 Task: Add a signature Maggie Phillips containing With heartfelt thanks and warm wishes, Maggie Phillips to email address softage.3@softage.net and add a folder Memoranda
Action: Mouse moved to (161, 131)
Screenshot: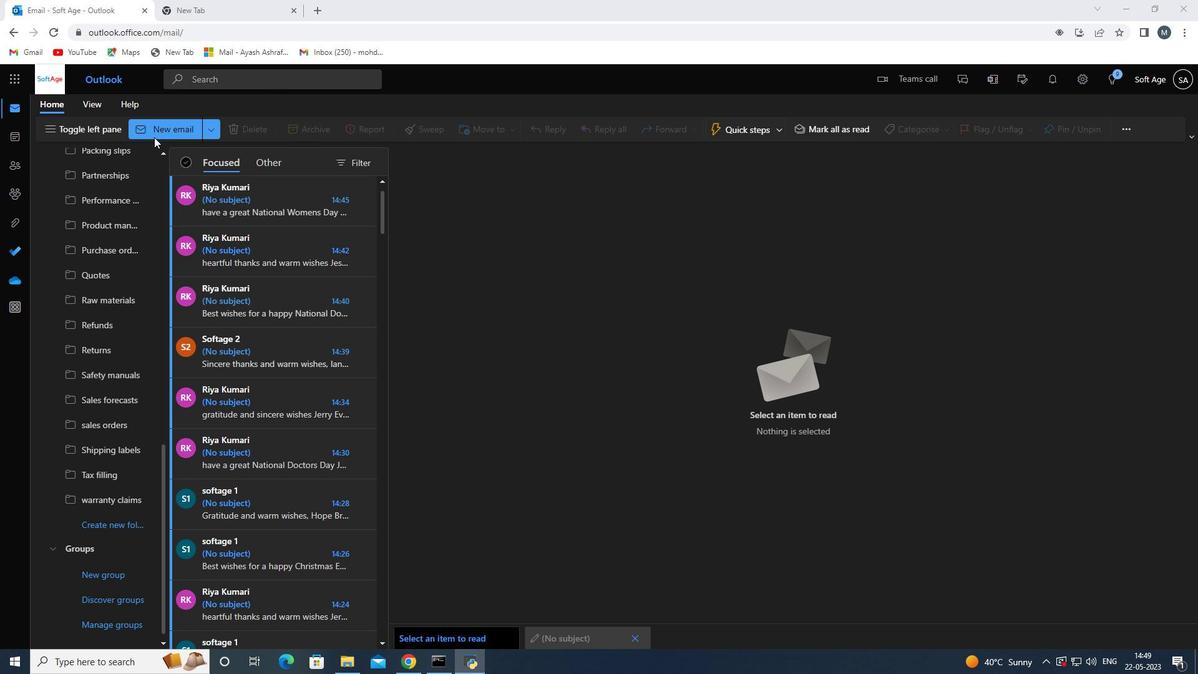 
Action: Mouse pressed left at (161, 131)
Screenshot: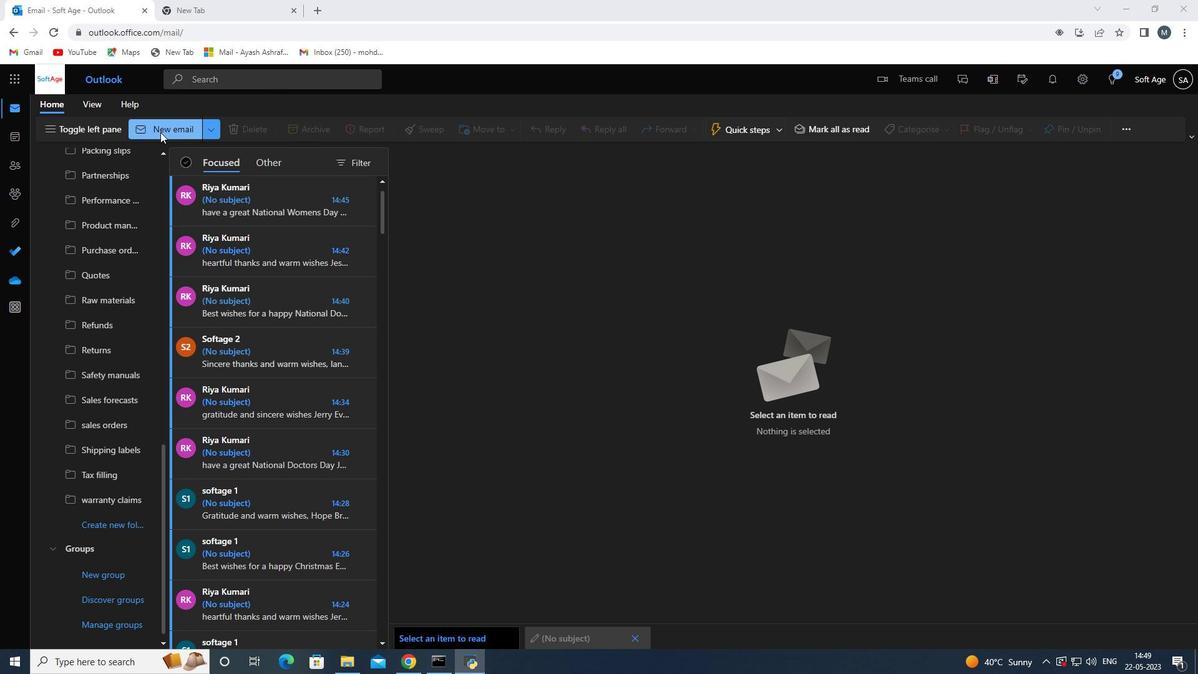 
Action: Mouse moved to (840, 135)
Screenshot: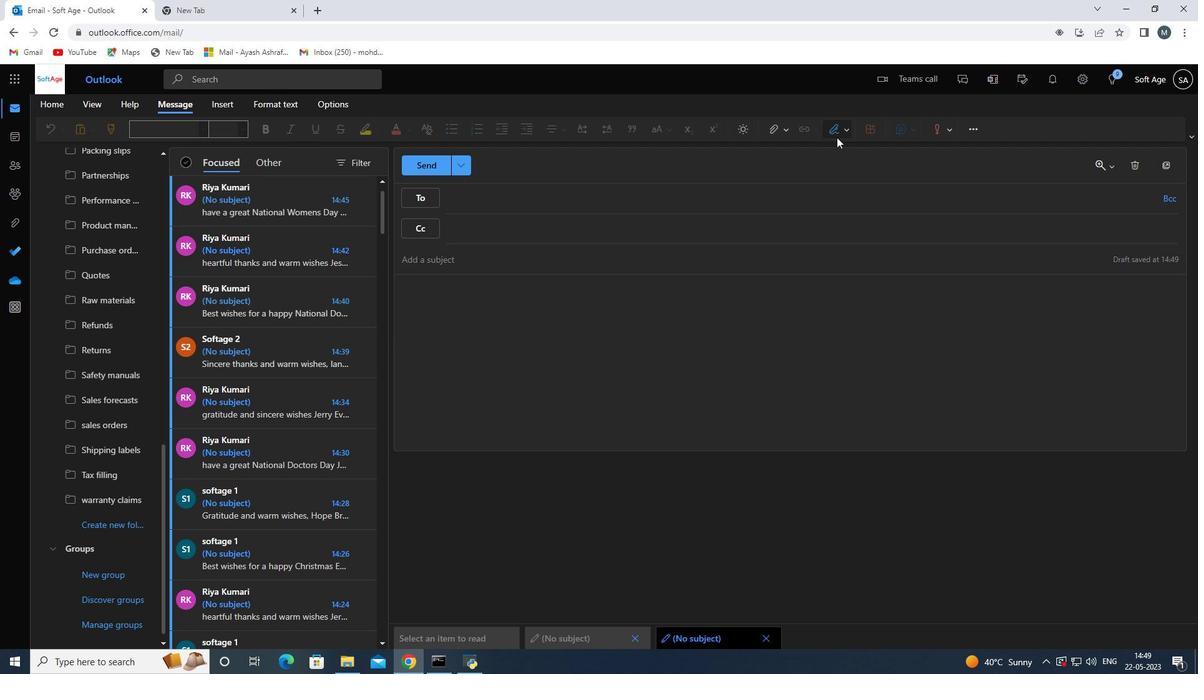 
Action: Mouse pressed left at (840, 135)
Screenshot: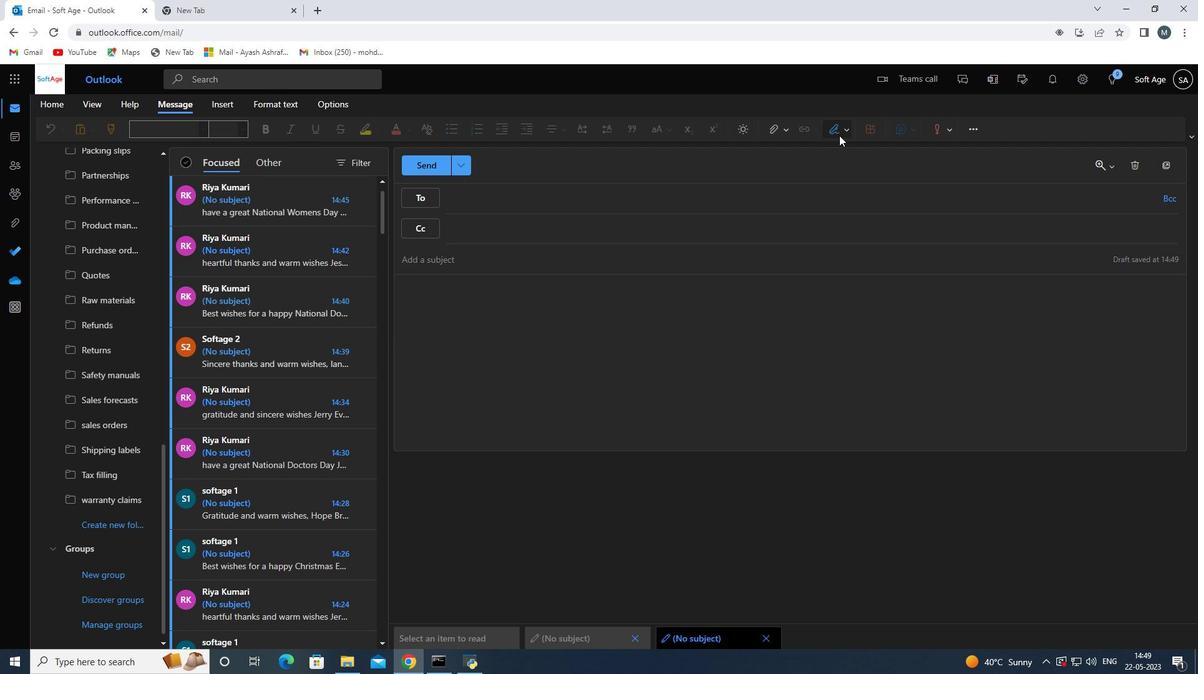 
Action: Mouse moved to (804, 181)
Screenshot: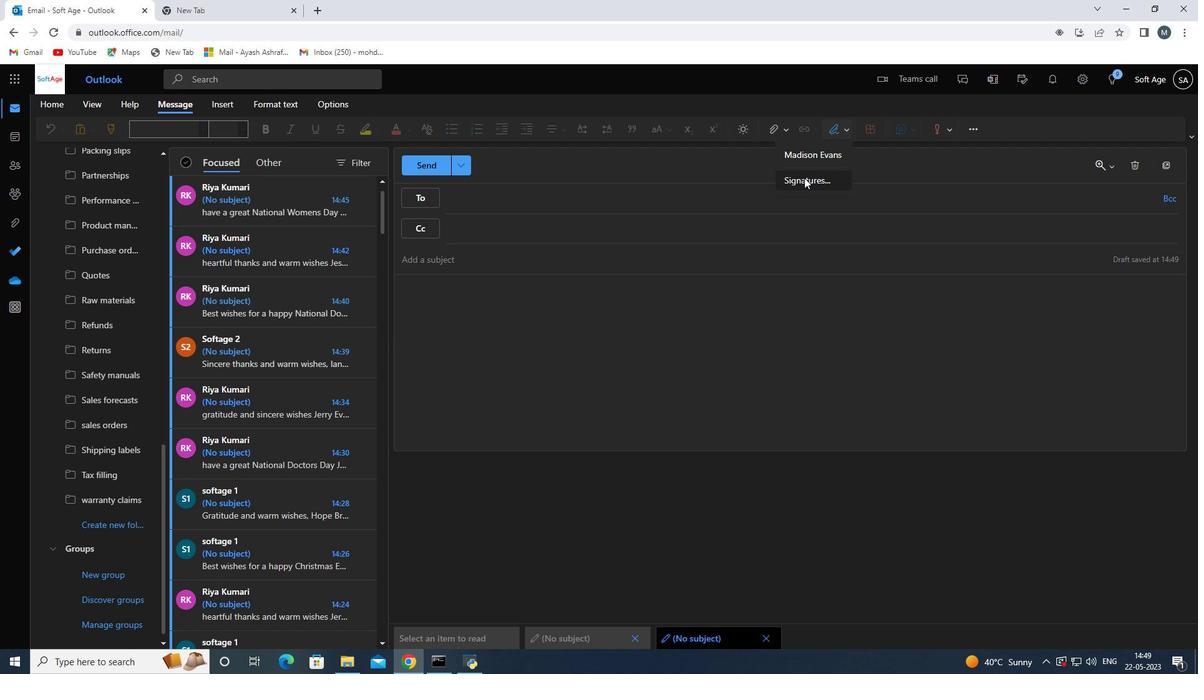 
Action: Mouse pressed left at (804, 181)
Screenshot: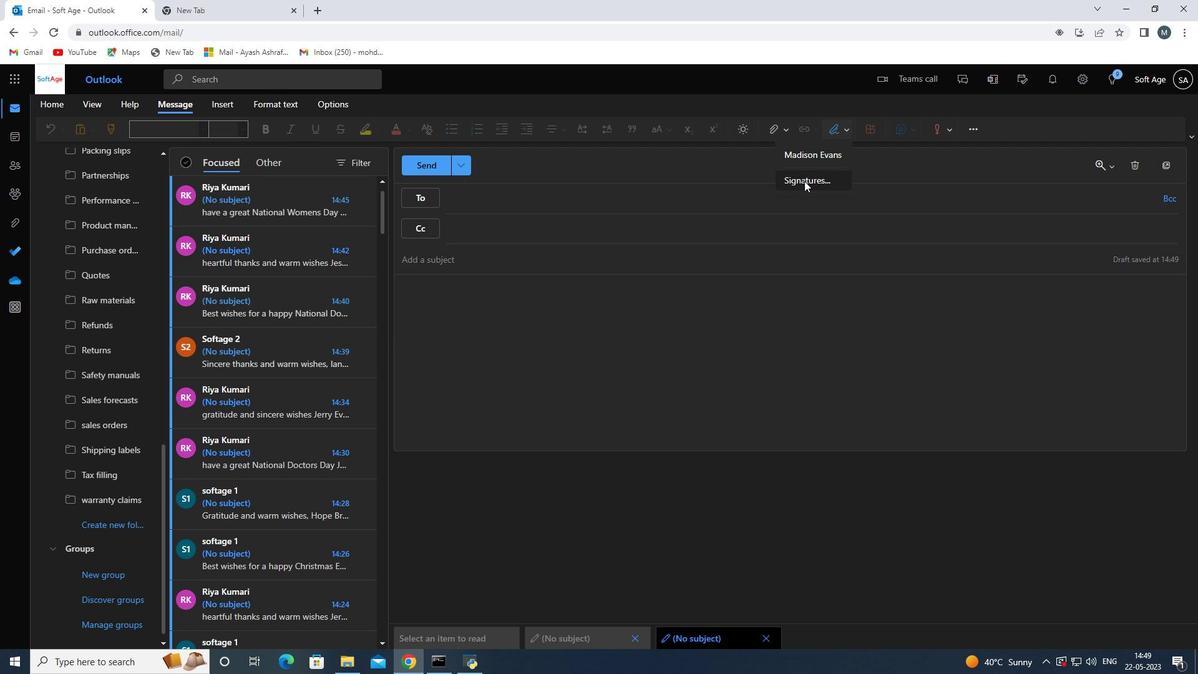 
Action: Mouse moved to (853, 229)
Screenshot: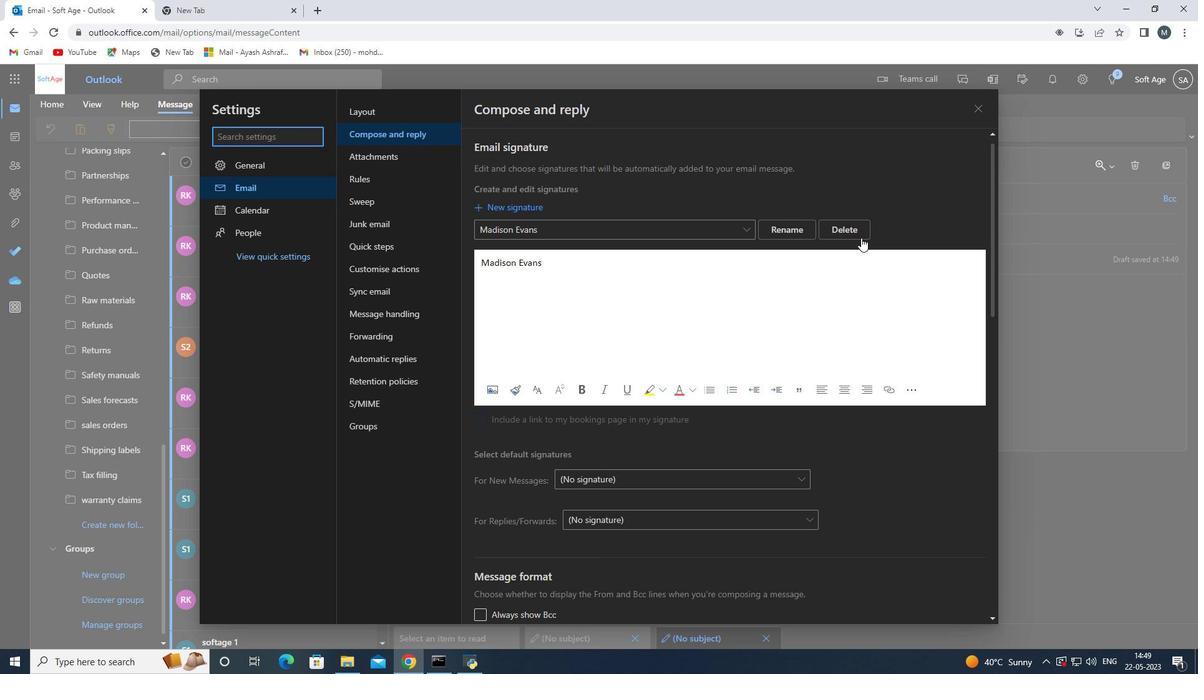 
Action: Mouse pressed left at (853, 229)
Screenshot: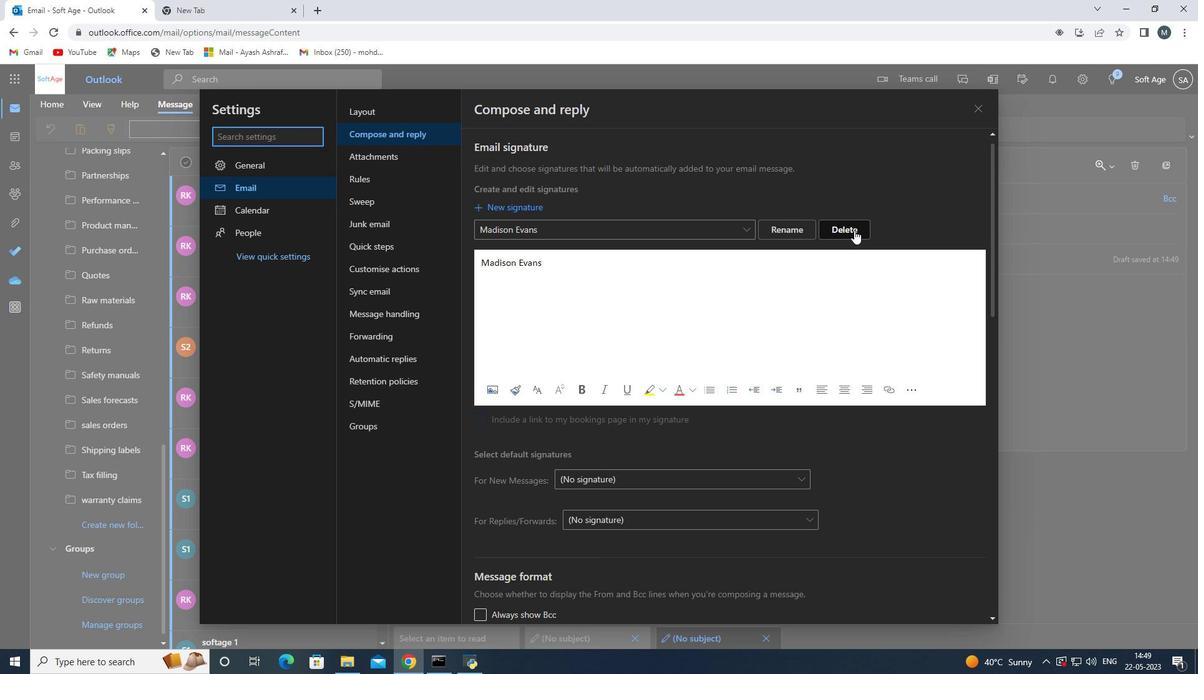 
Action: Mouse moved to (535, 234)
Screenshot: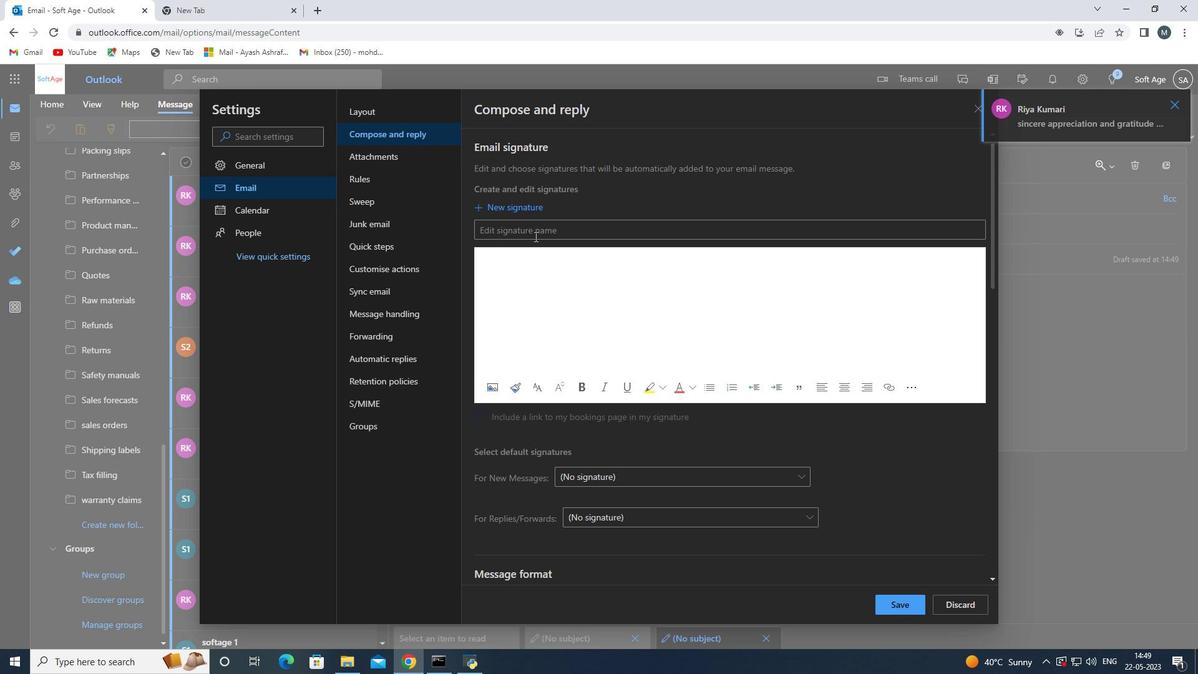
Action: Mouse pressed left at (535, 234)
Screenshot: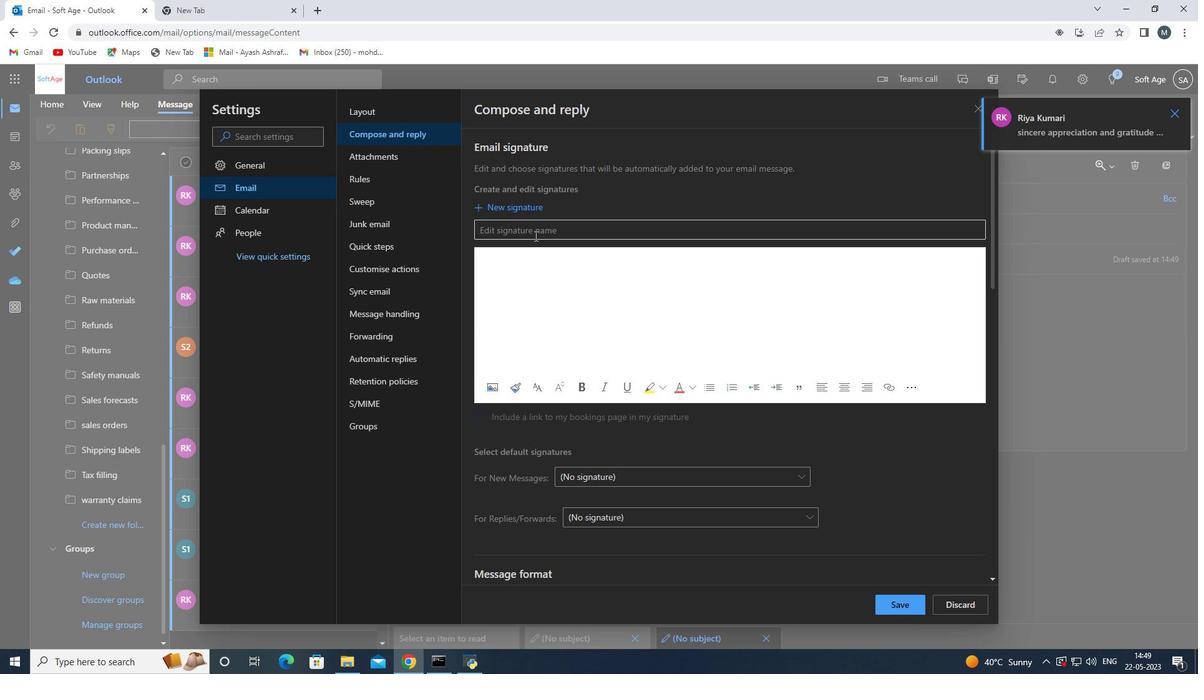 
Action: Key pressed <Key.shift><Key.shift><Key.shift><Key.caps_lock>M<Key.caps_lock>aggie<Key.space><Key.caps_lock>P<Key.caps_lock>hillips
Screenshot: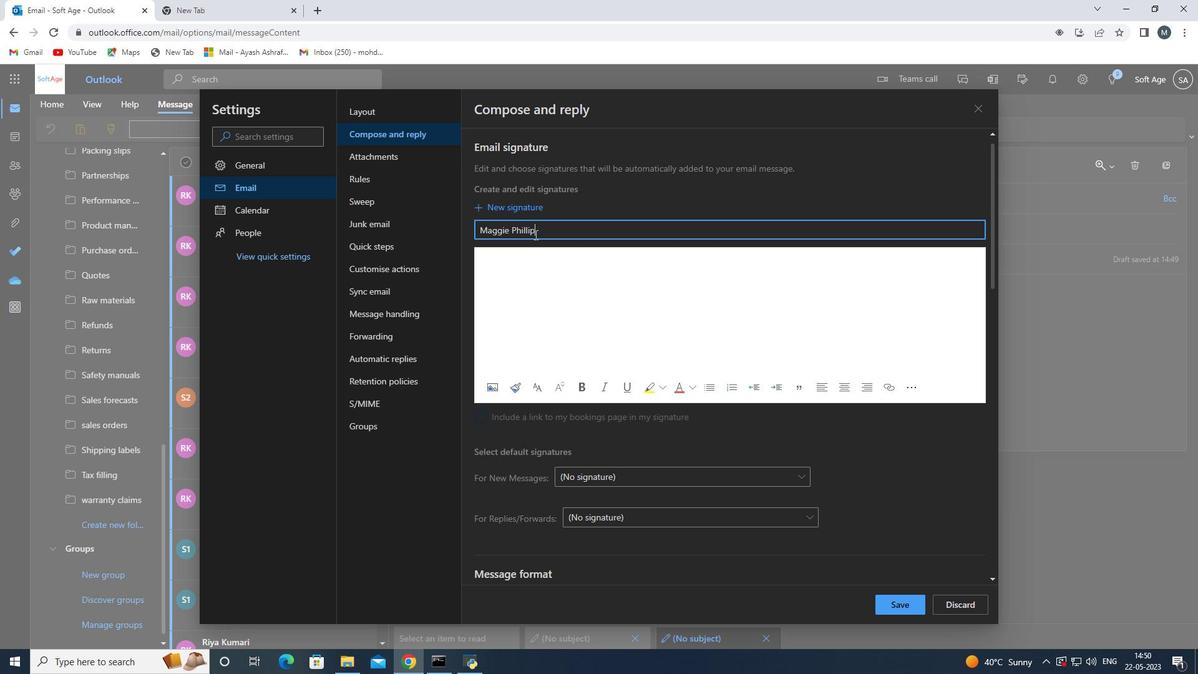 
Action: Mouse moved to (546, 263)
Screenshot: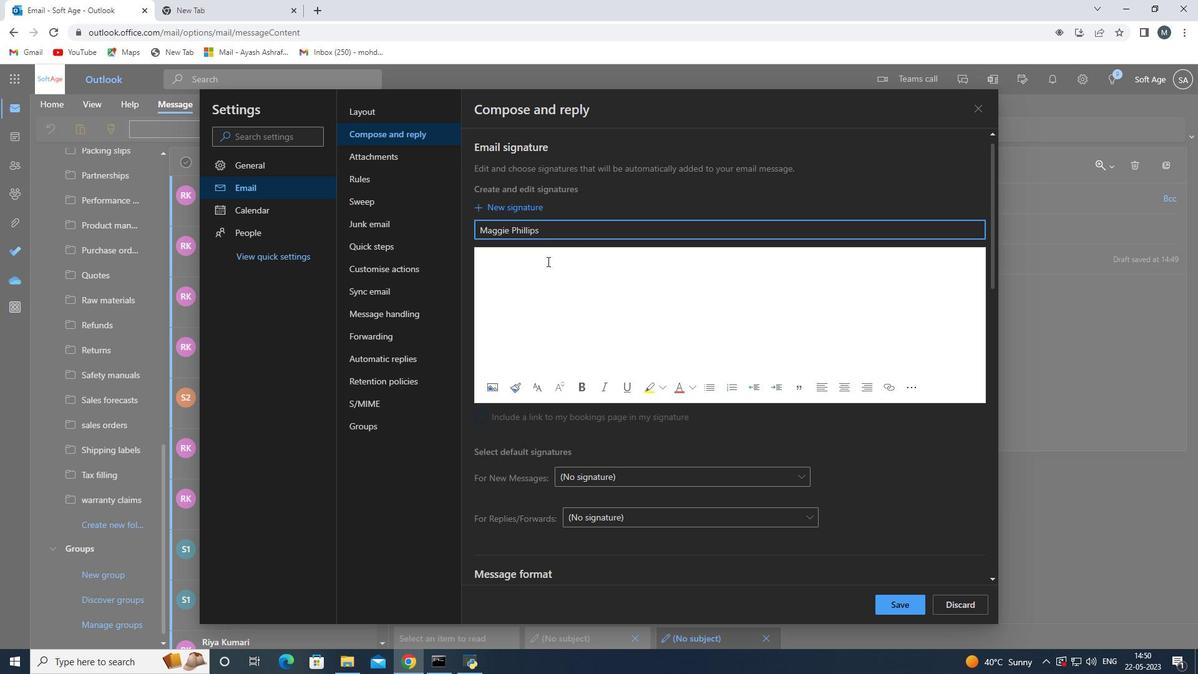 
Action: Key pressed <Key.enter>
Screenshot: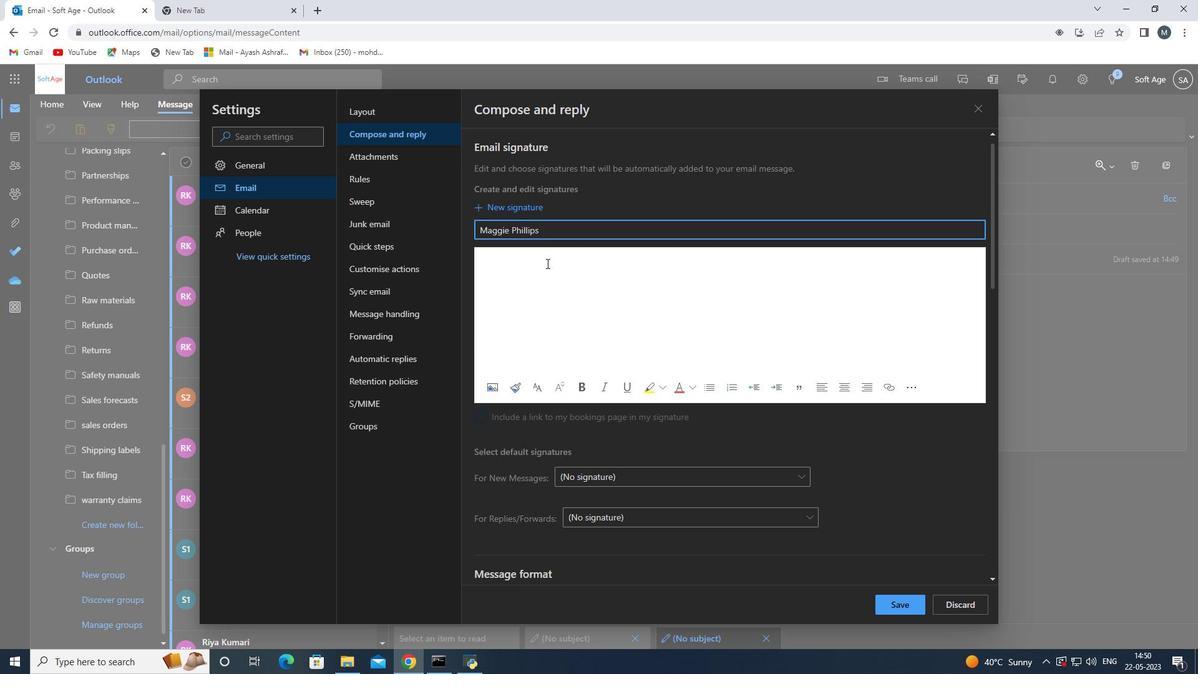 
Action: Mouse moved to (546, 262)
Screenshot: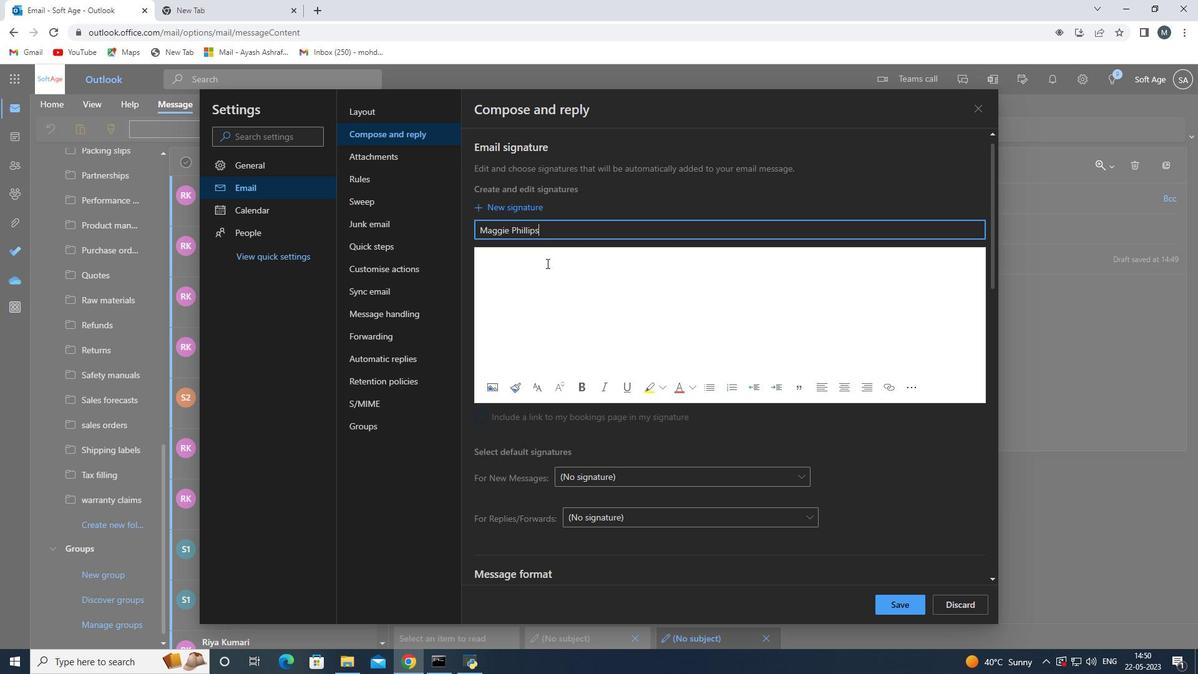 
Action: Mouse pressed left at (546, 262)
Screenshot: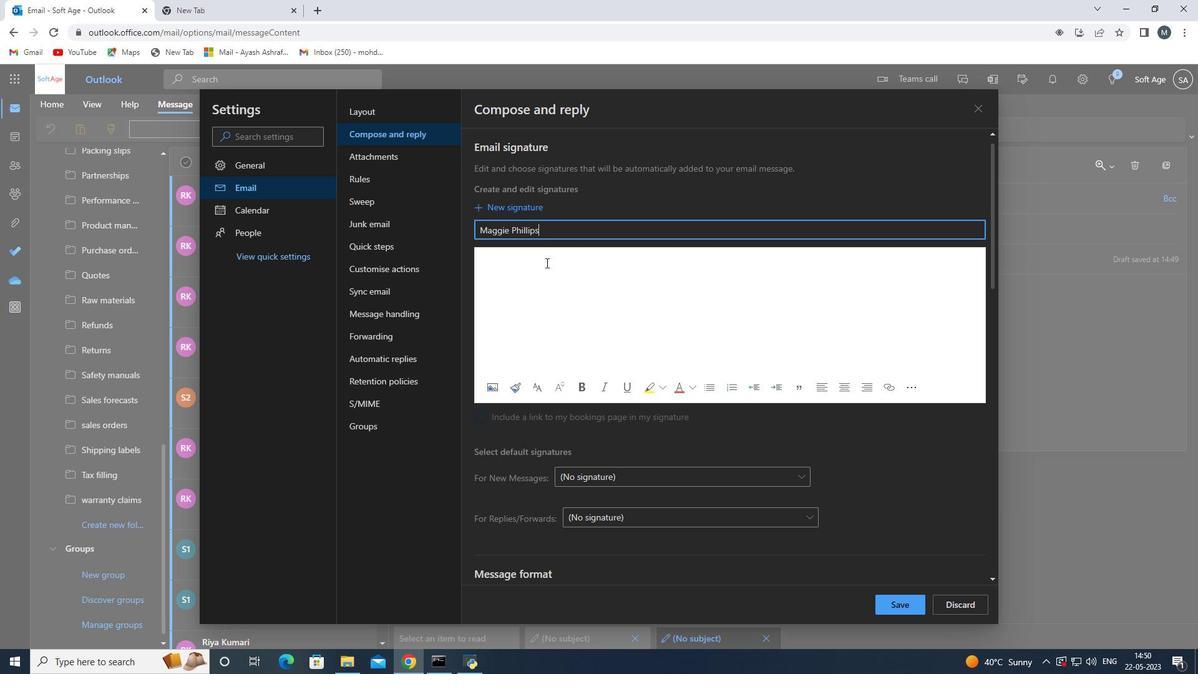 
Action: Key pressed <Key.caps_lock>MAGGIE<Key.backspace><Key.backspace><Key.backspace><Key.backspace><Key.backspace><Key.caps_lock>aggie<Key.space><Key.shift>p<Key.backspace>
Screenshot: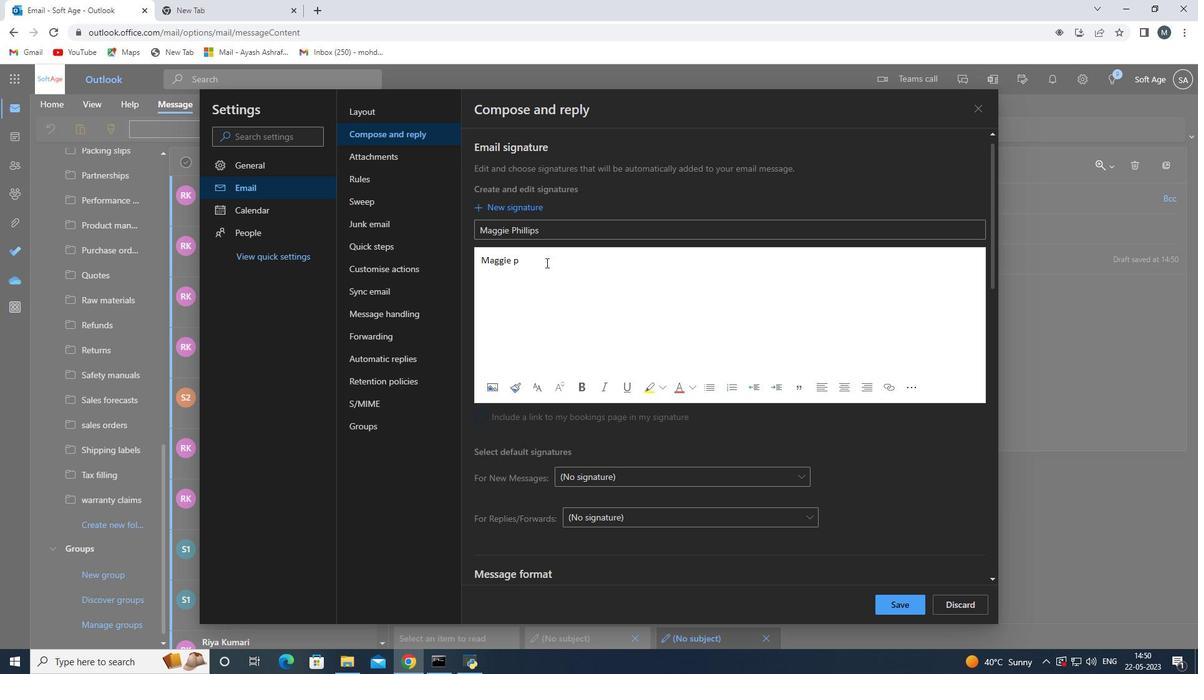 
Action: Mouse moved to (545, 260)
Screenshot: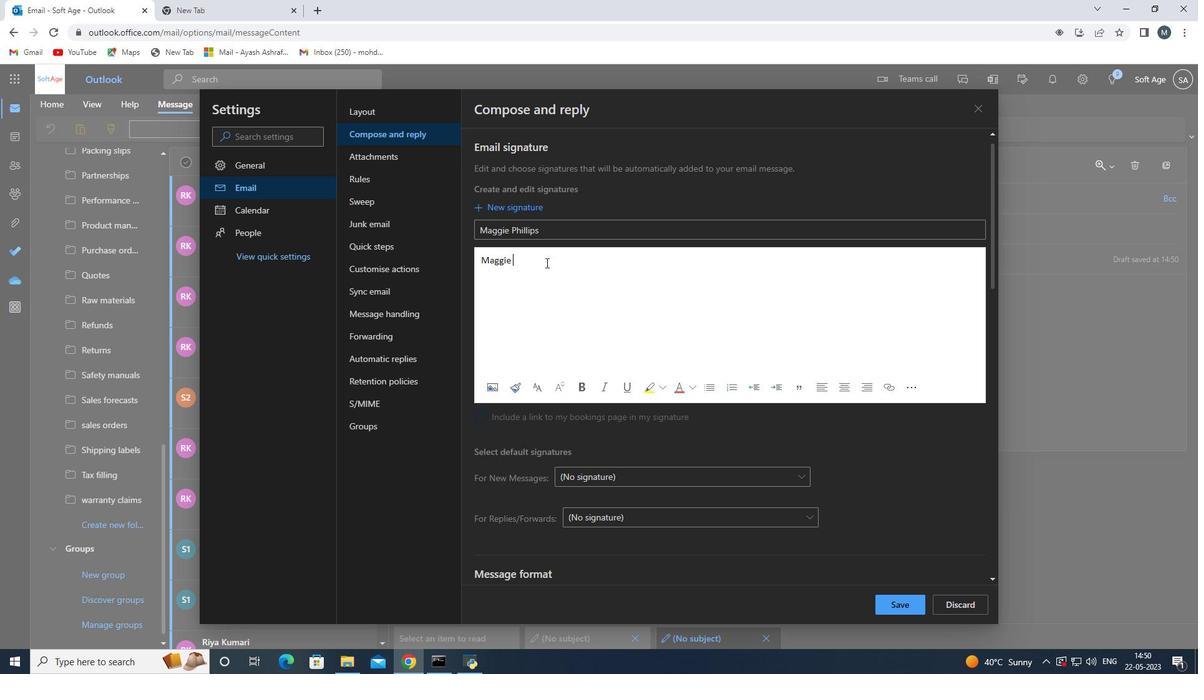 
Action: Key pressed <Key.caps_lock>P<Key.caps_lock>hillips
Screenshot: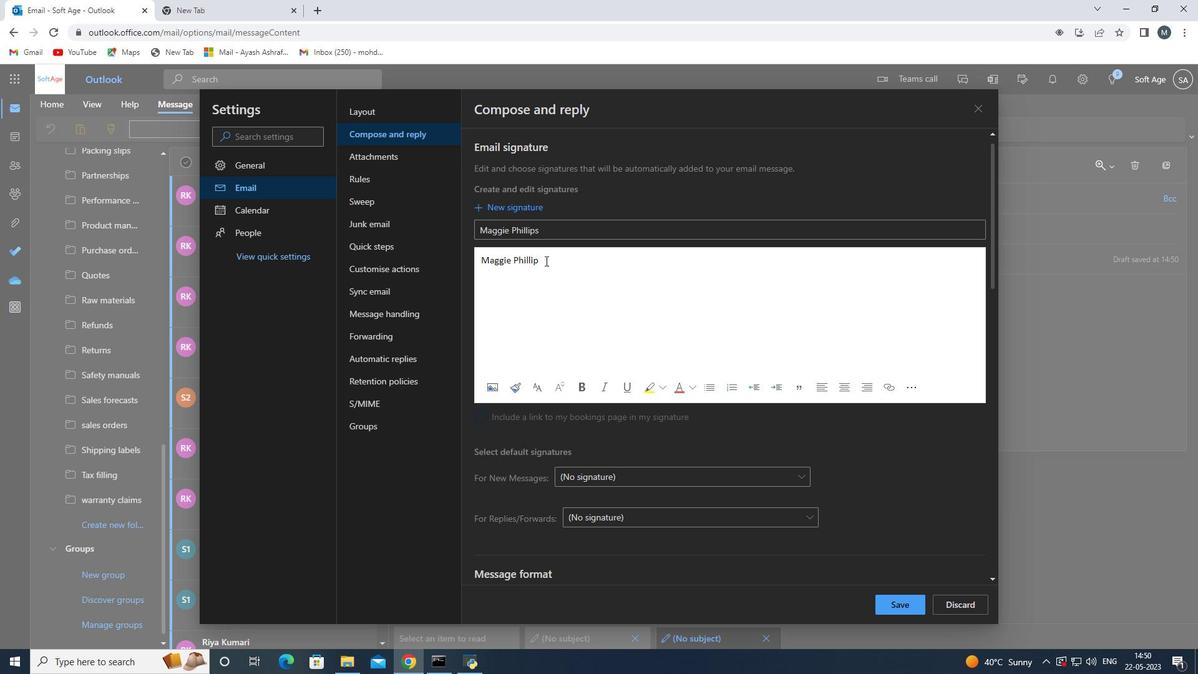 
Action: Mouse moved to (885, 600)
Screenshot: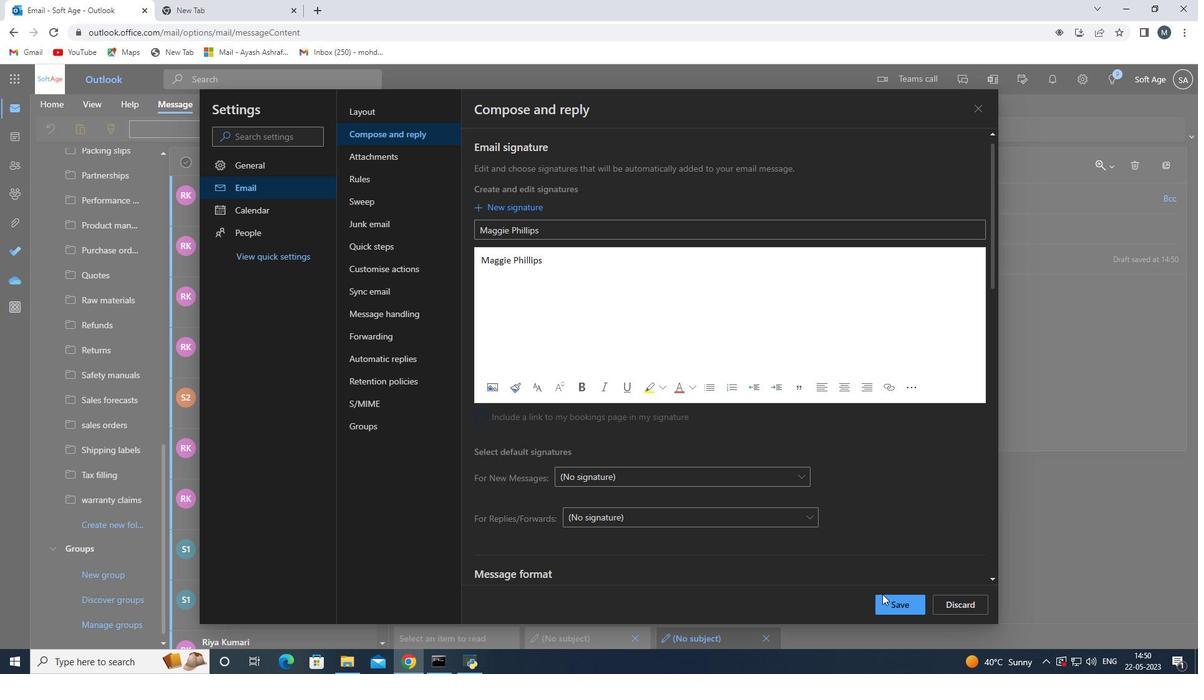 
Action: Mouse pressed left at (885, 600)
Screenshot: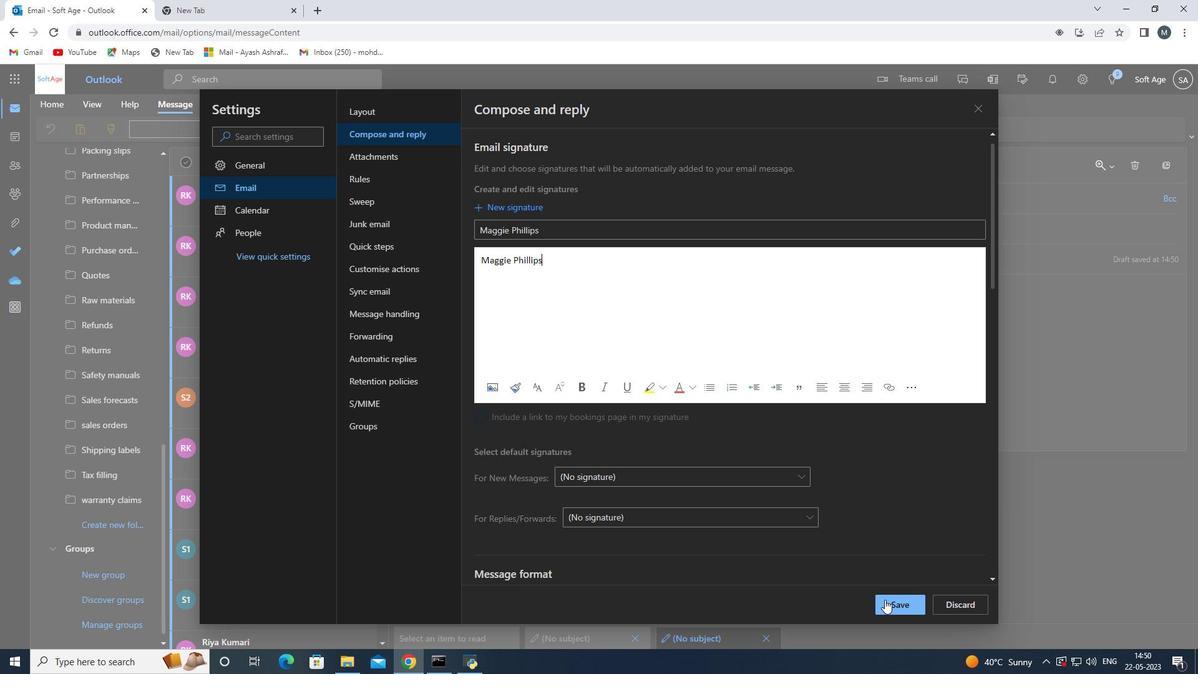 
Action: Mouse moved to (974, 114)
Screenshot: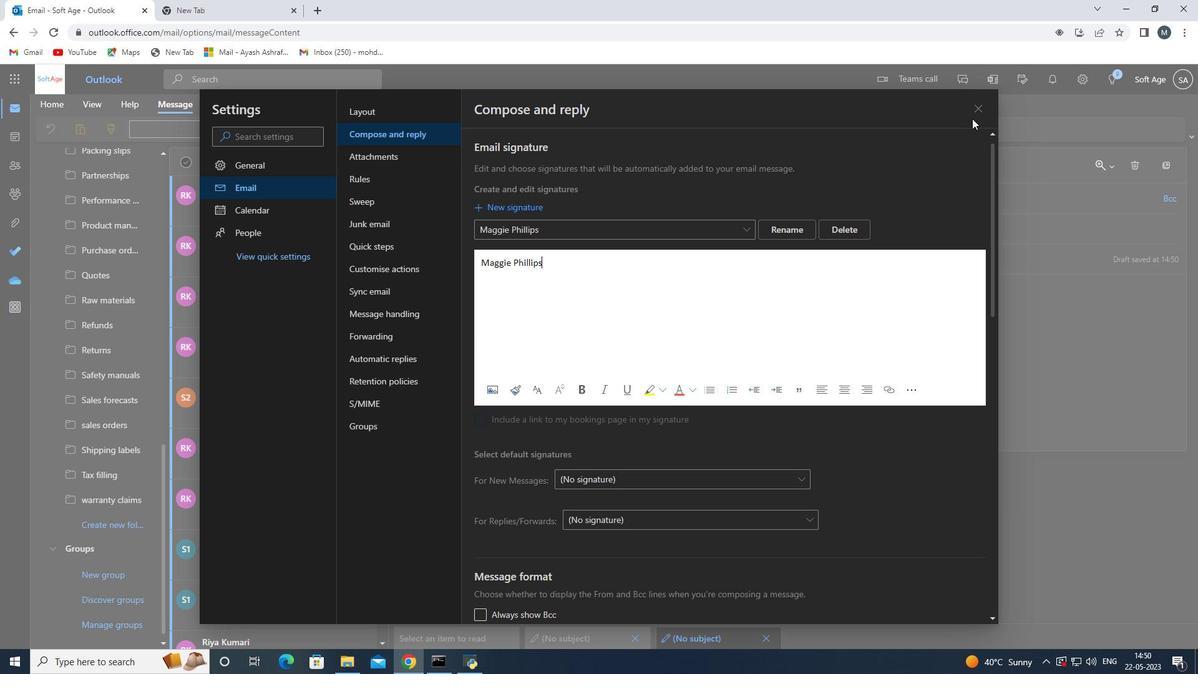
Action: Mouse pressed left at (974, 114)
Screenshot: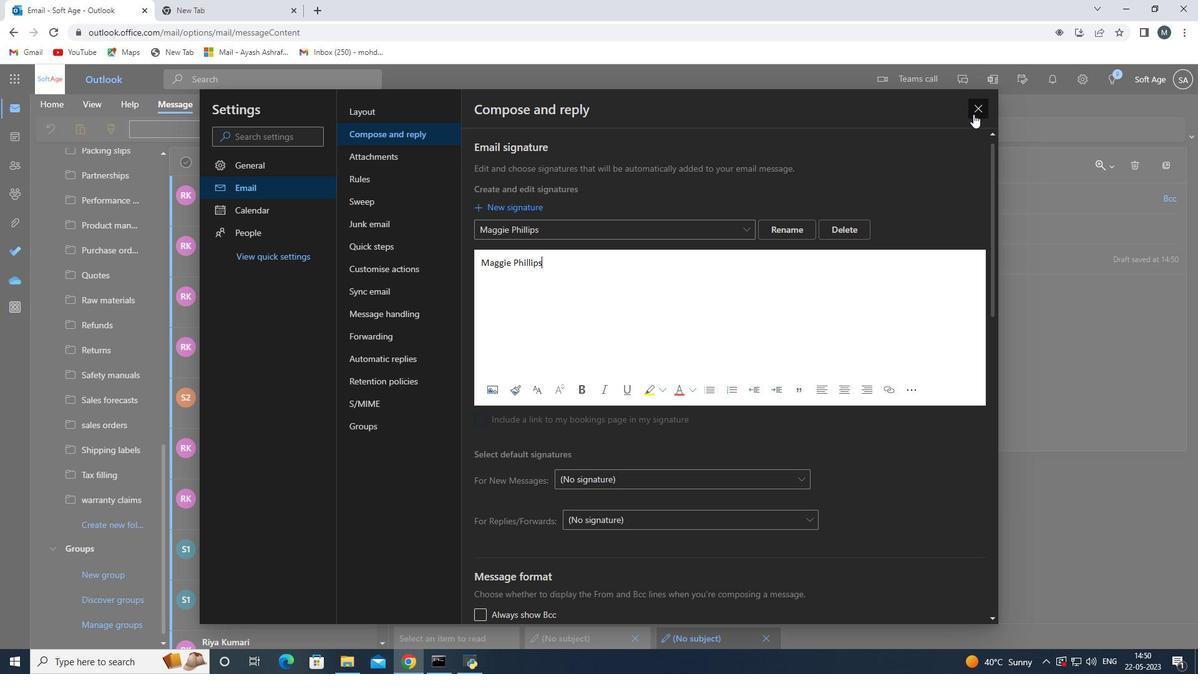 
Action: Mouse moved to (481, 287)
Screenshot: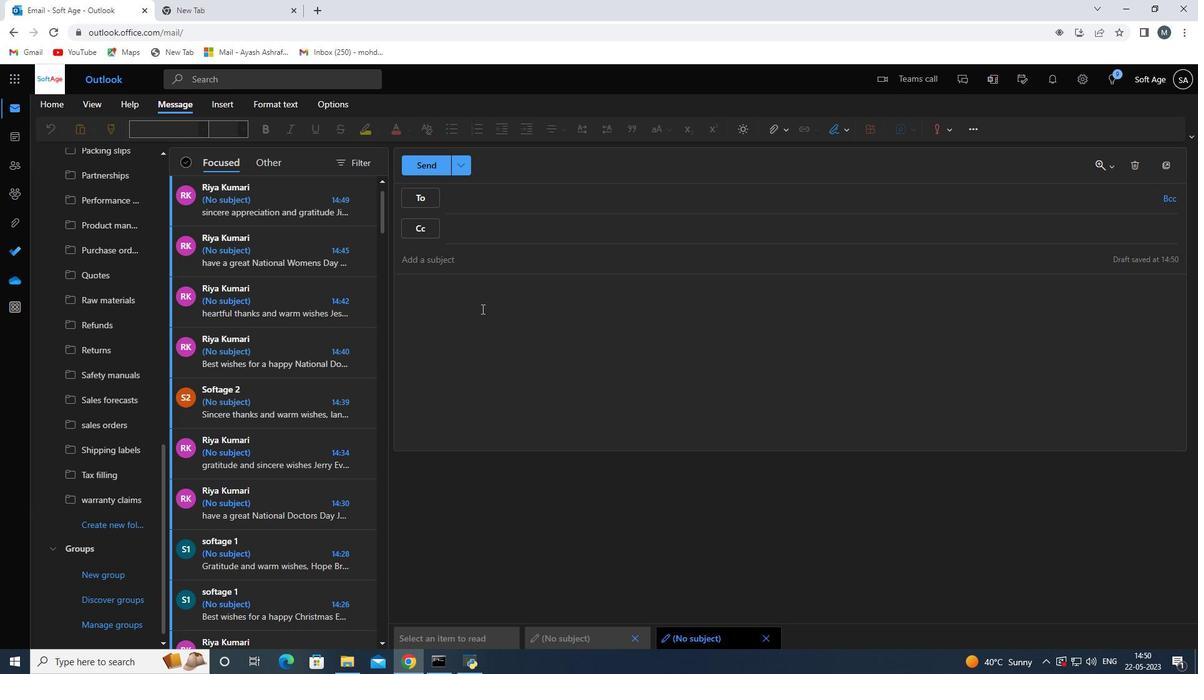 
Action: Mouse pressed left at (481, 287)
Screenshot: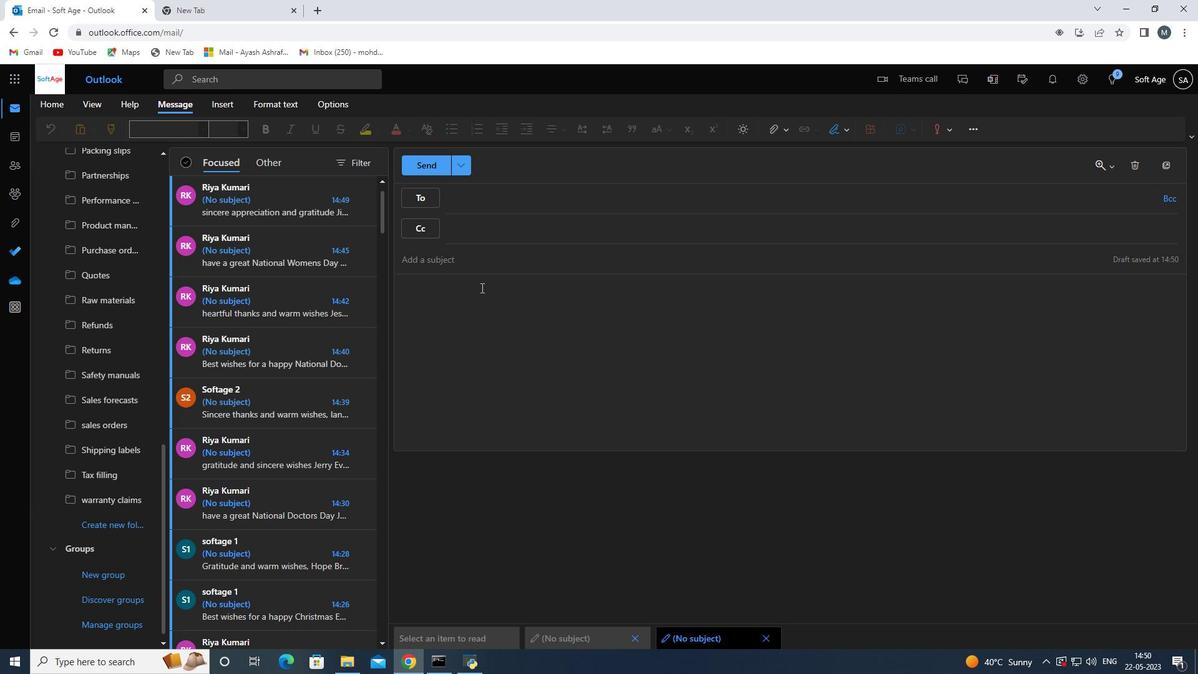 
Action: Mouse moved to (841, 137)
Screenshot: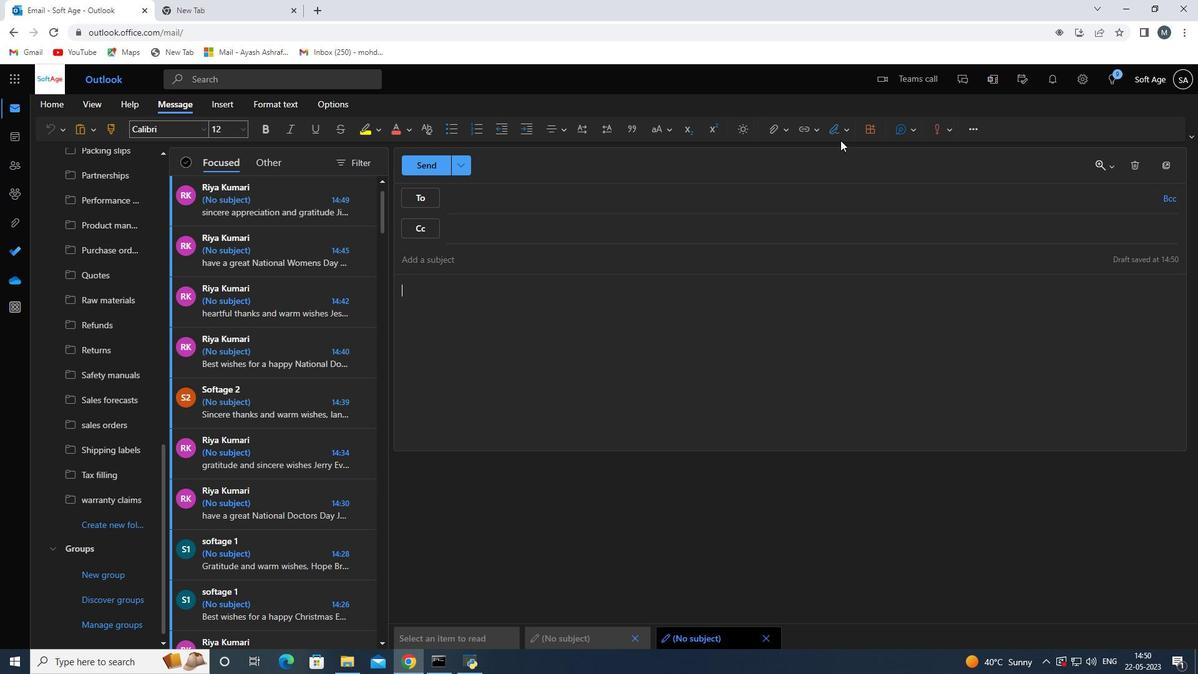 
Action: Mouse pressed left at (841, 137)
Screenshot: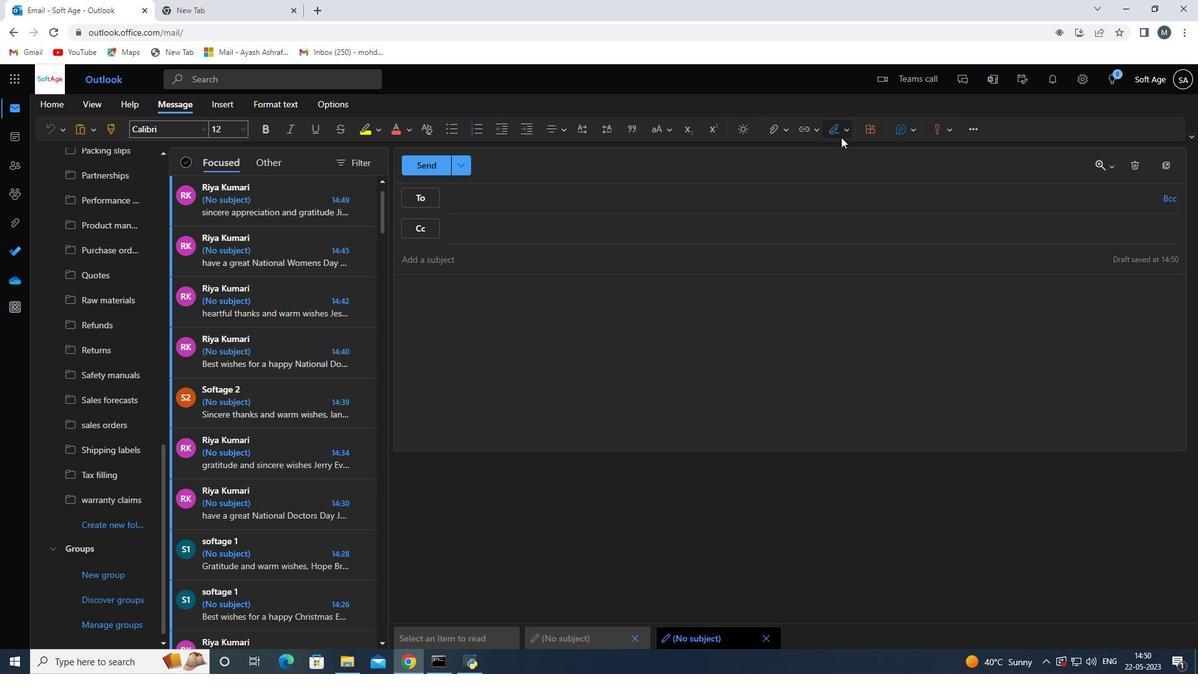
Action: Mouse moved to (815, 157)
Screenshot: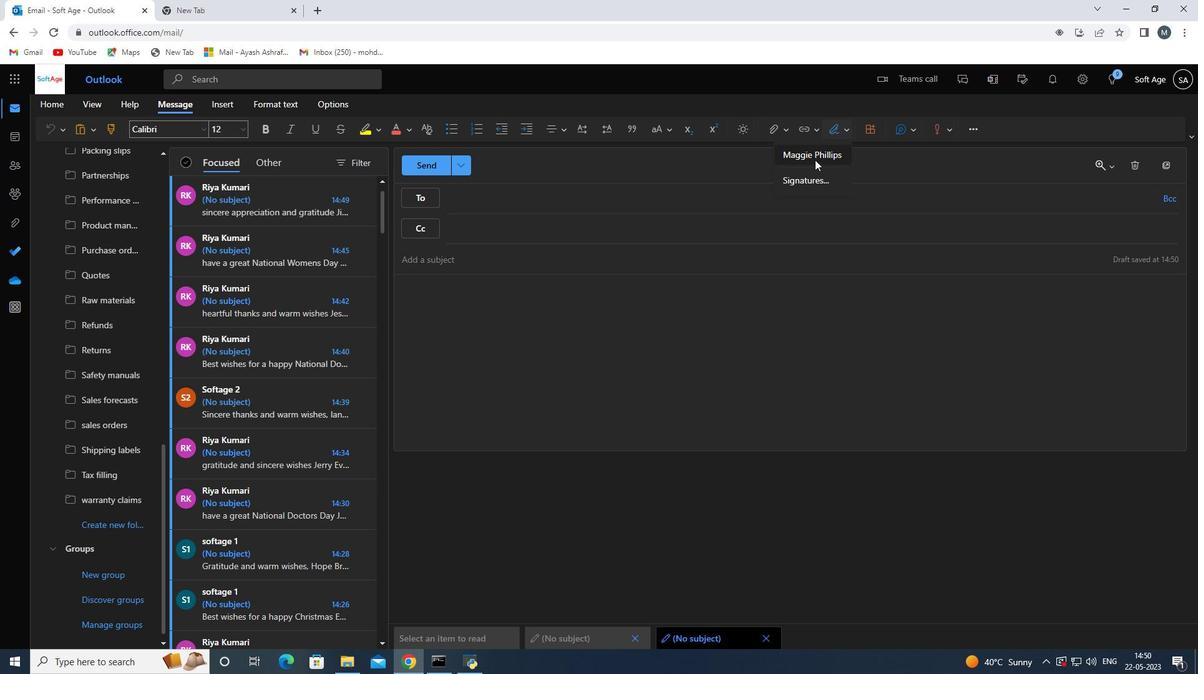 
Action: Mouse pressed left at (815, 157)
Screenshot: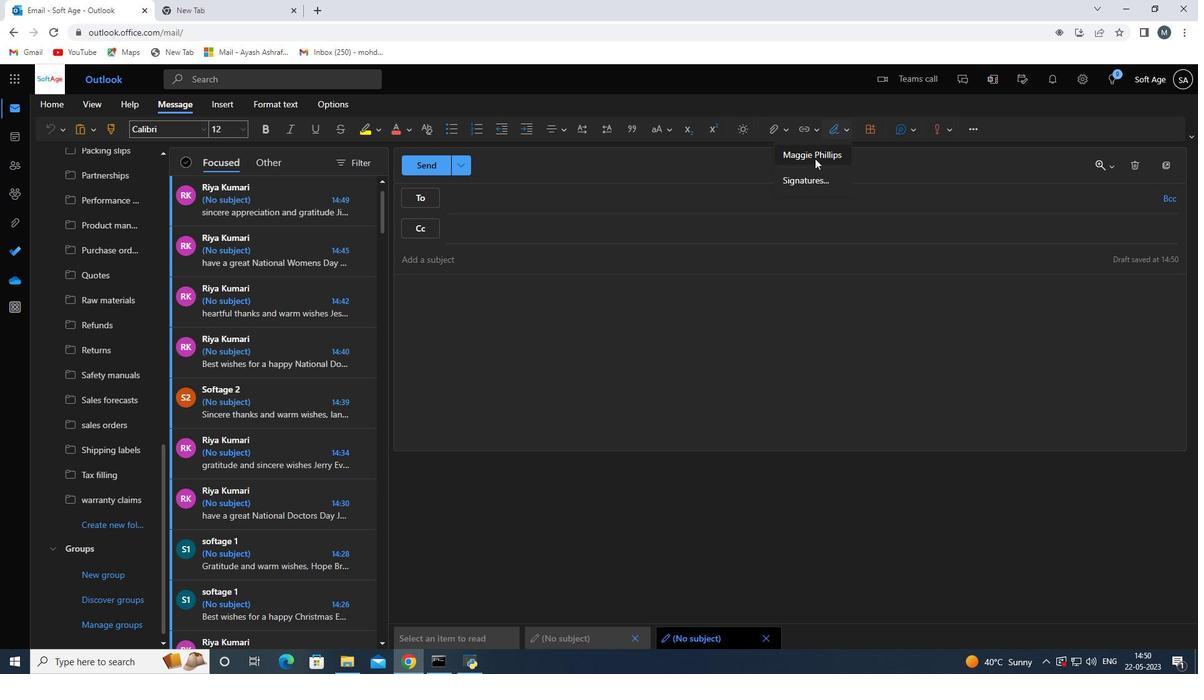 
Action: Mouse moved to (502, 280)
Screenshot: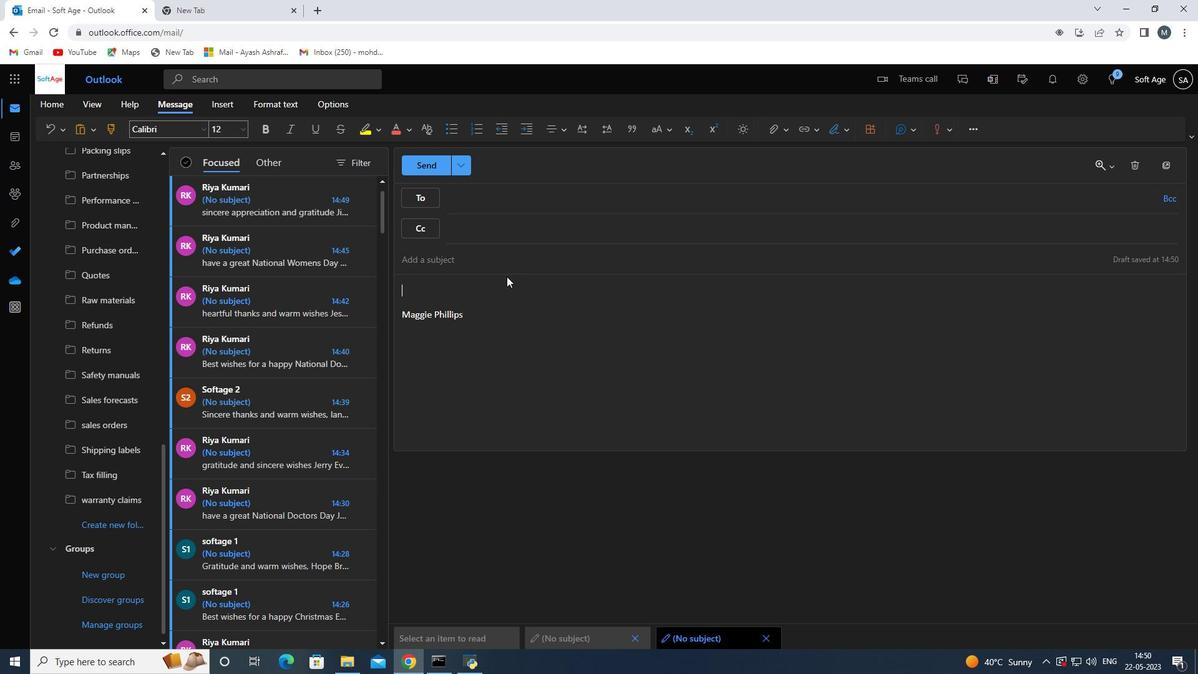 
Action: Key pressed <Key.shift><Key.shift><Key.shift><Key.shift><Key.shift><Key.shift><Key.shift><Key.shift><Key.shift><Key.shift><Key.shift>Hw<Key.backspace>eartfelt<Key.space>thanks<Key.space>and<Key.space>warm<Key.space>wishes
Screenshot: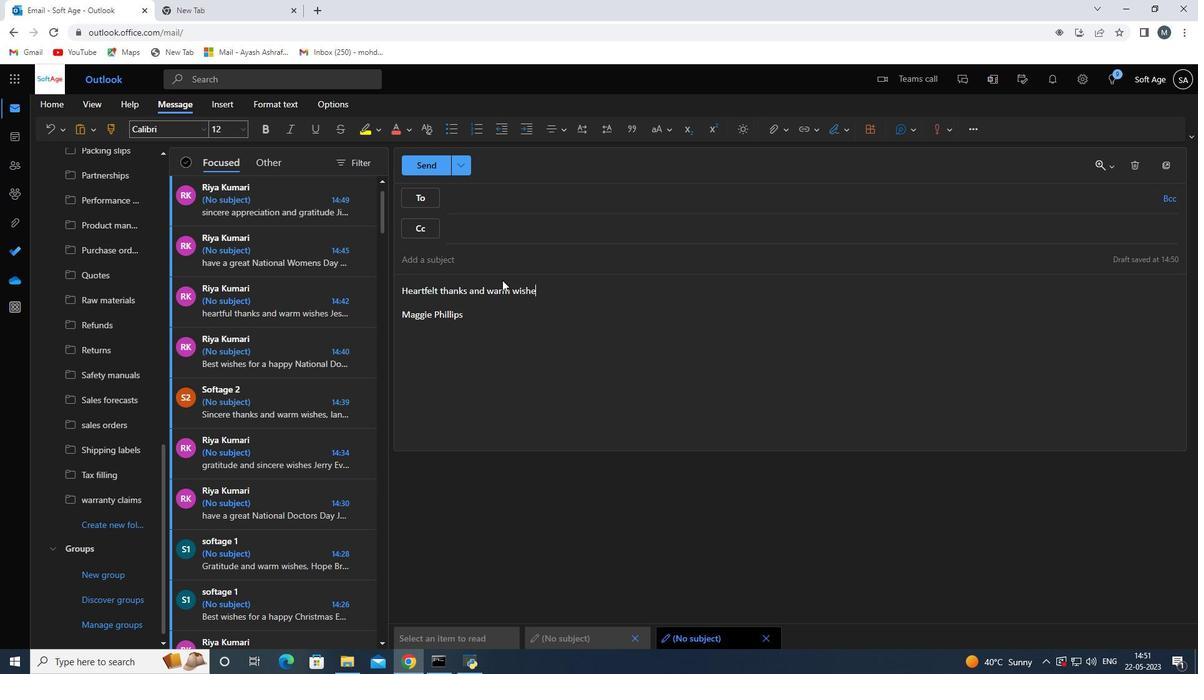 
Action: Mouse moved to (523, 201)
Screenshot: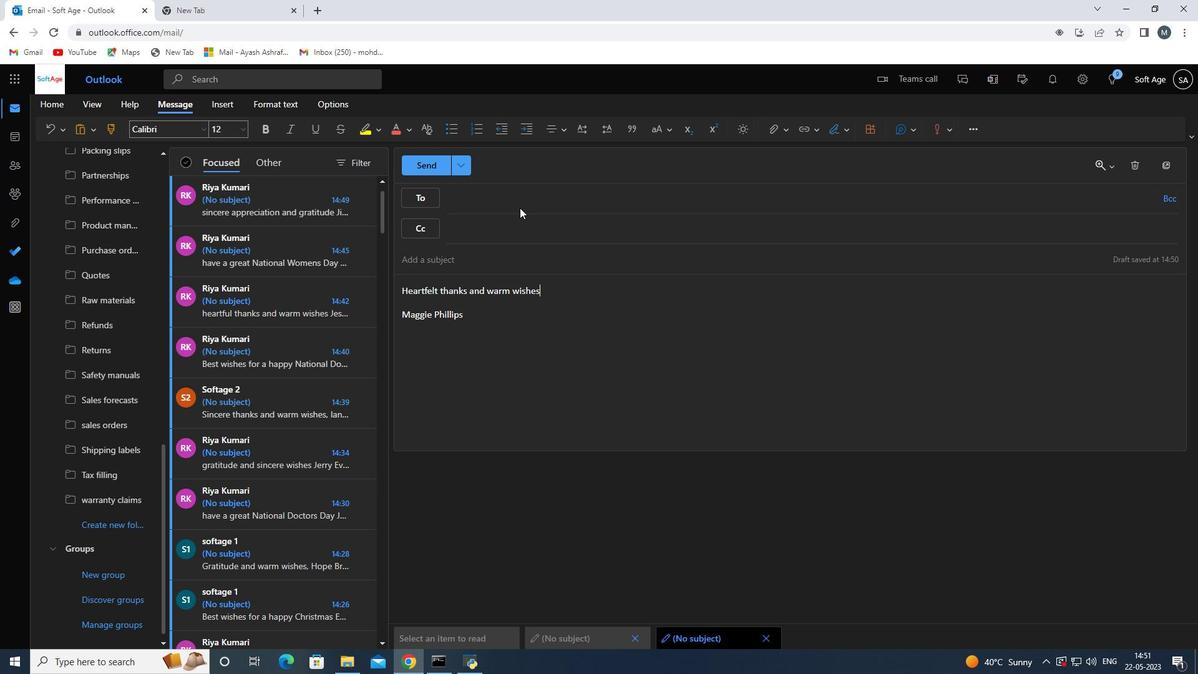 
Action: Mouse pressed left at (523, 201)
Screenshot: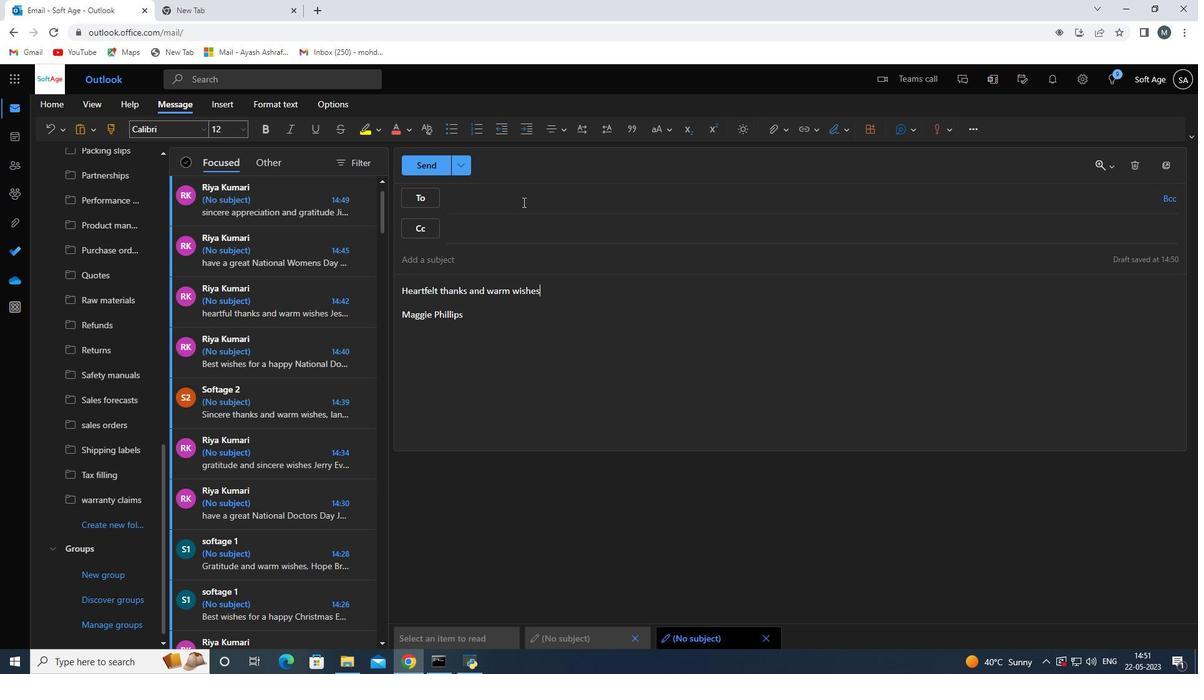 
Action: Mouse moved to (523, 200)
Screenshot: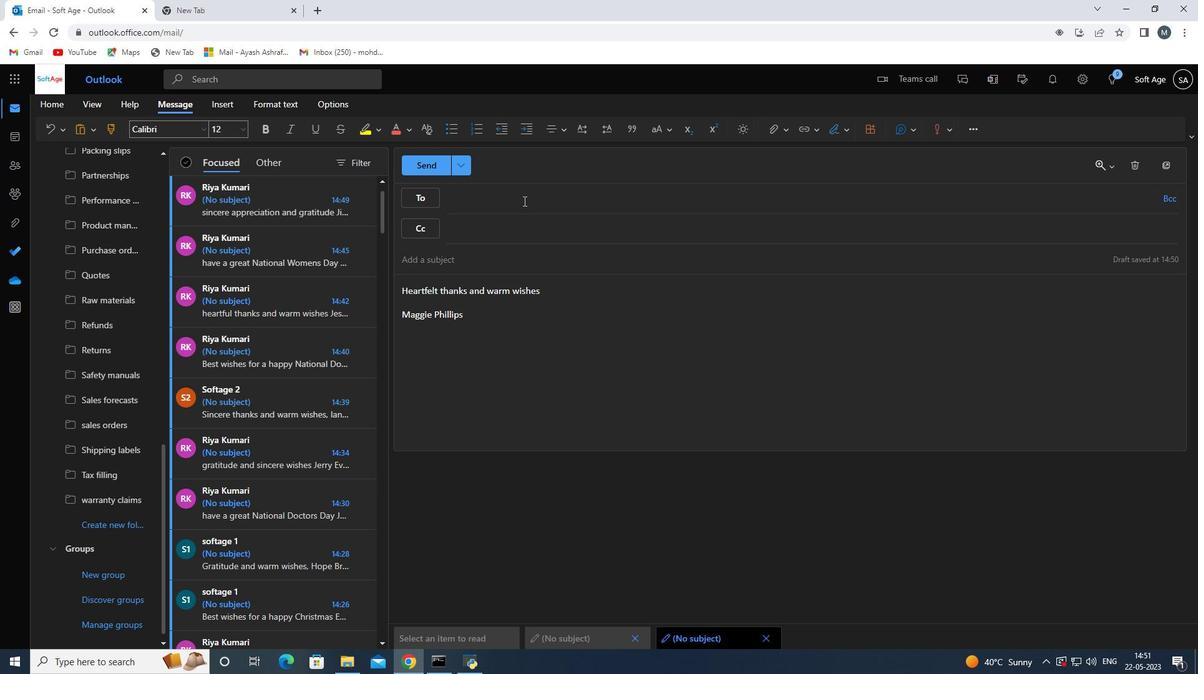 
Action: Key pressed softage.3<Key.shift>
Screenshot: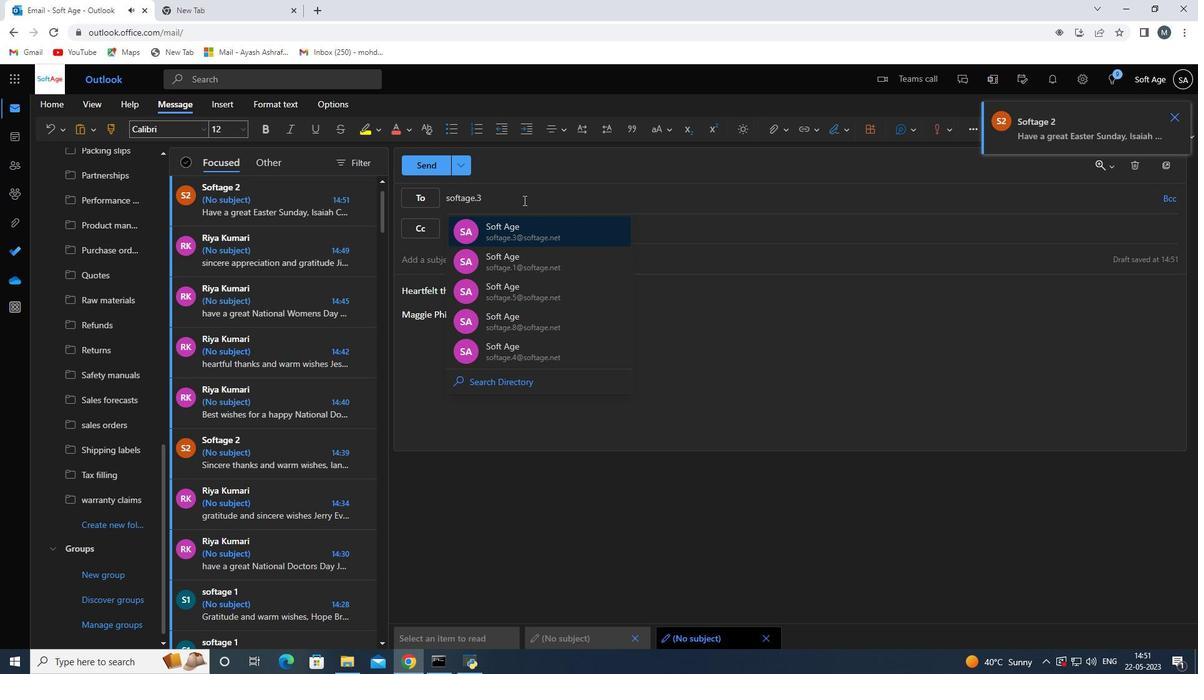 
Action: Mouse moved to (523, 200)
Screenshot: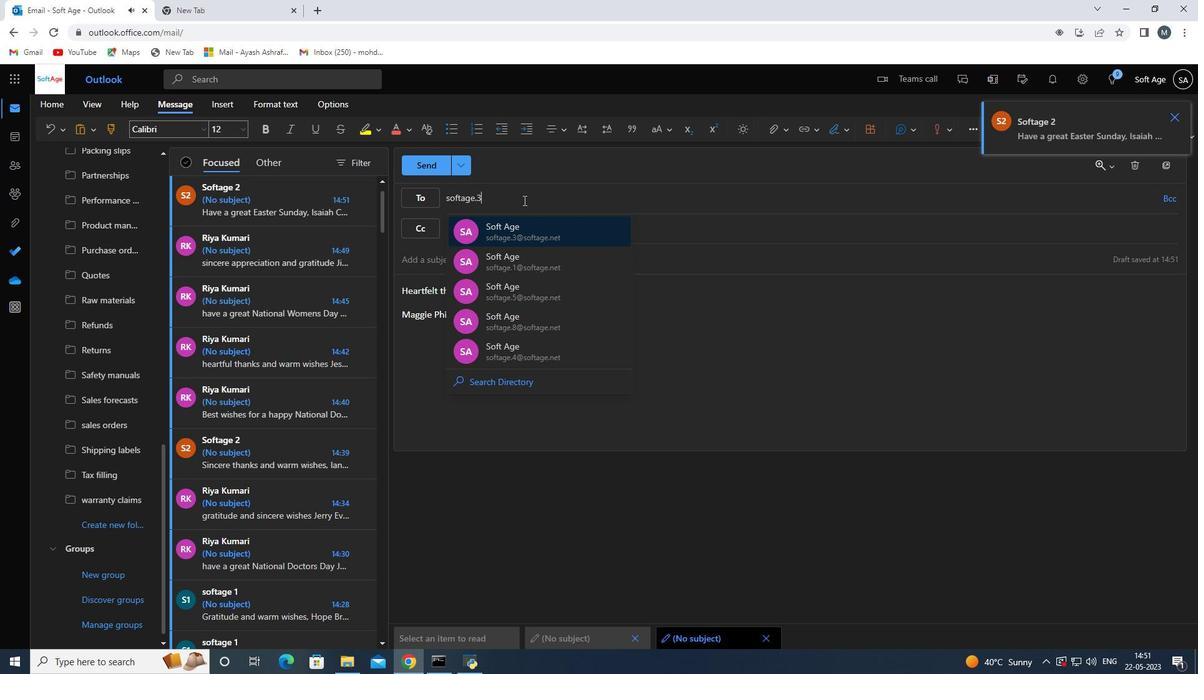 
Action: Key pressed <Key.shift>
Screenshot: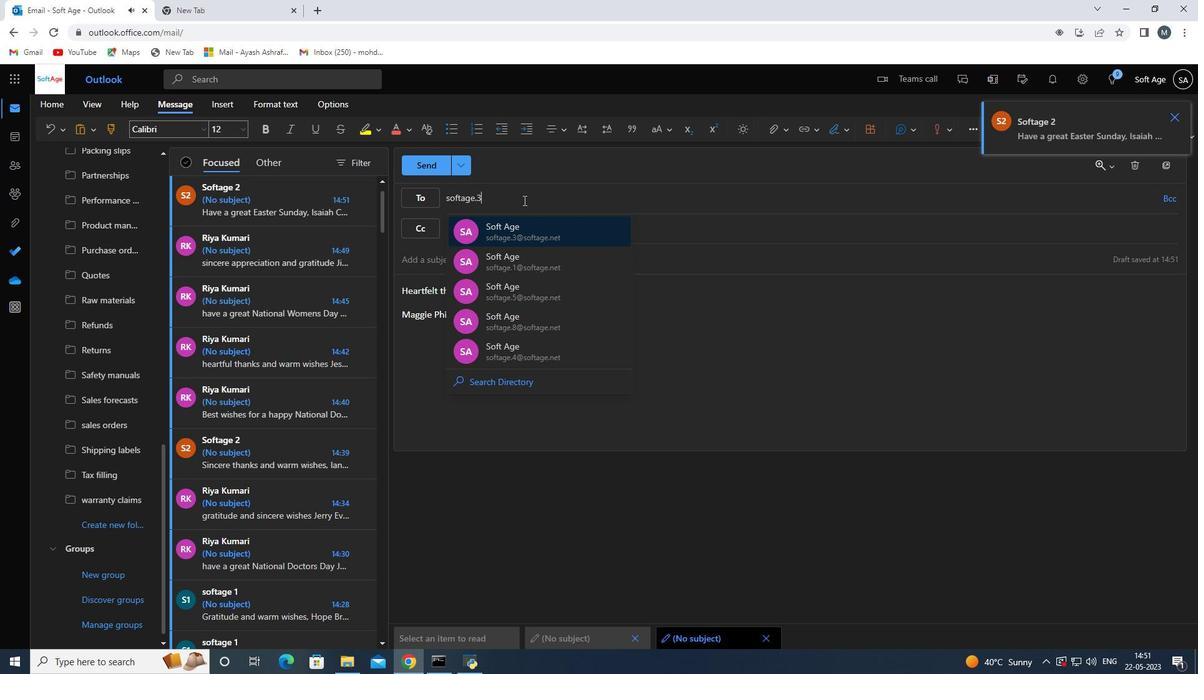 
Action: Mouse moved to (521, 203)
Screenshot: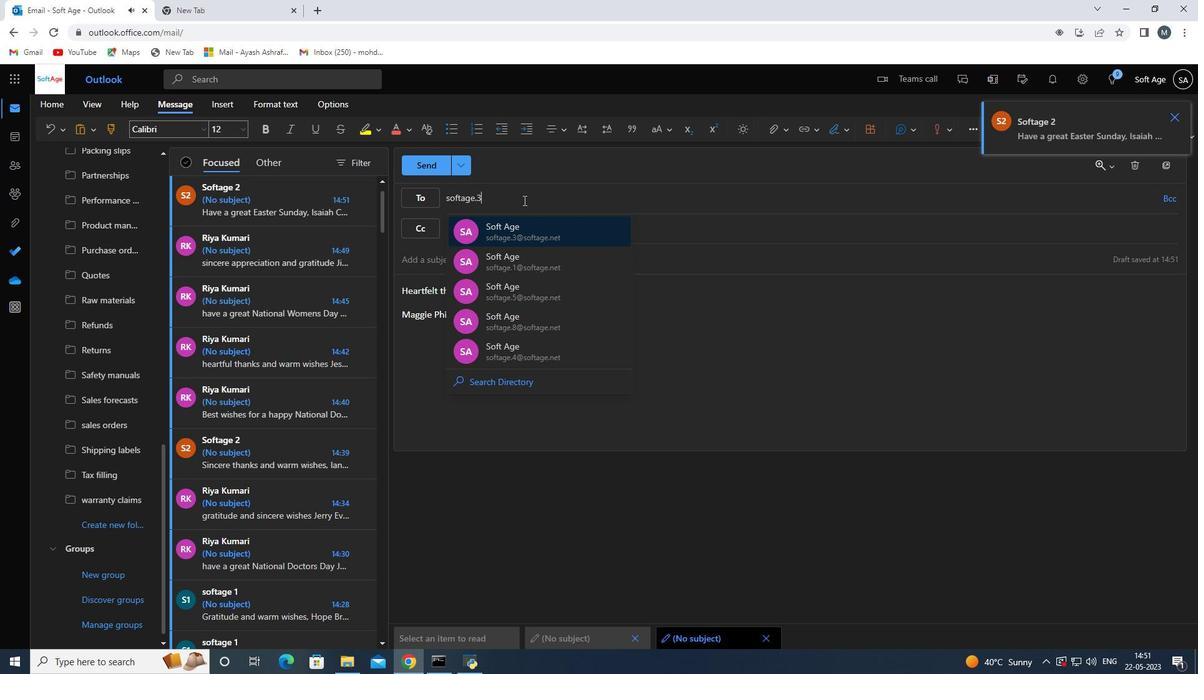 
Action: Key pressed <Key.shift>@
Screenshot: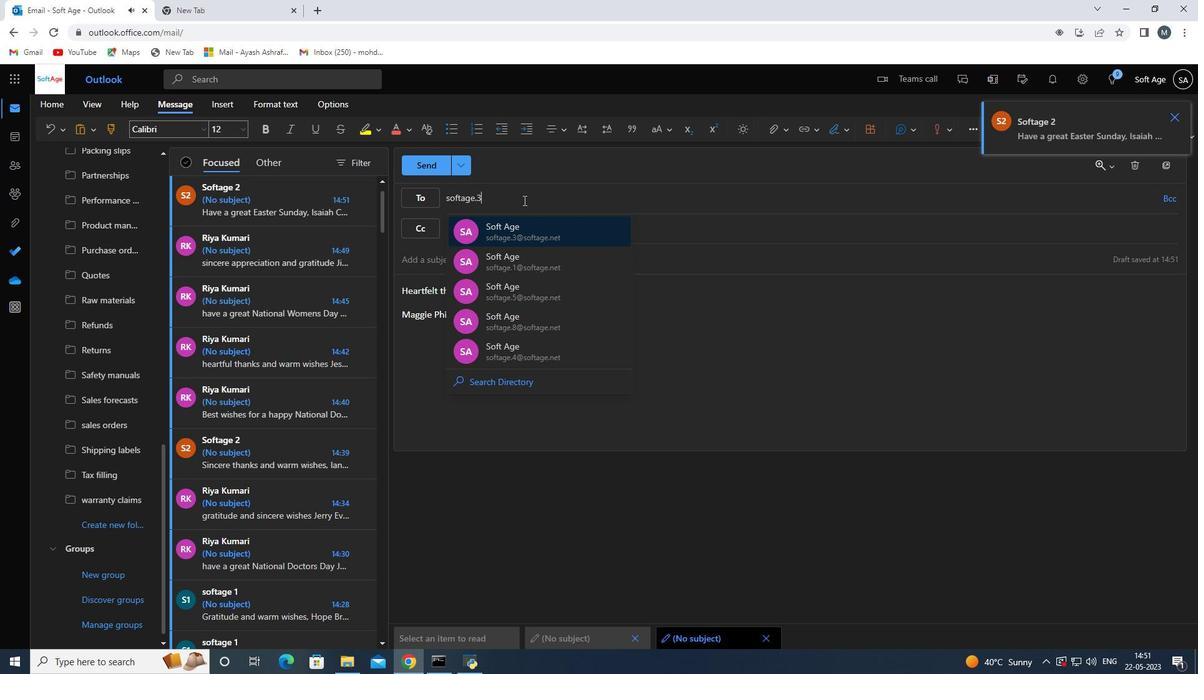 
Action: Mouse moved to (517, 210)
Screenshot: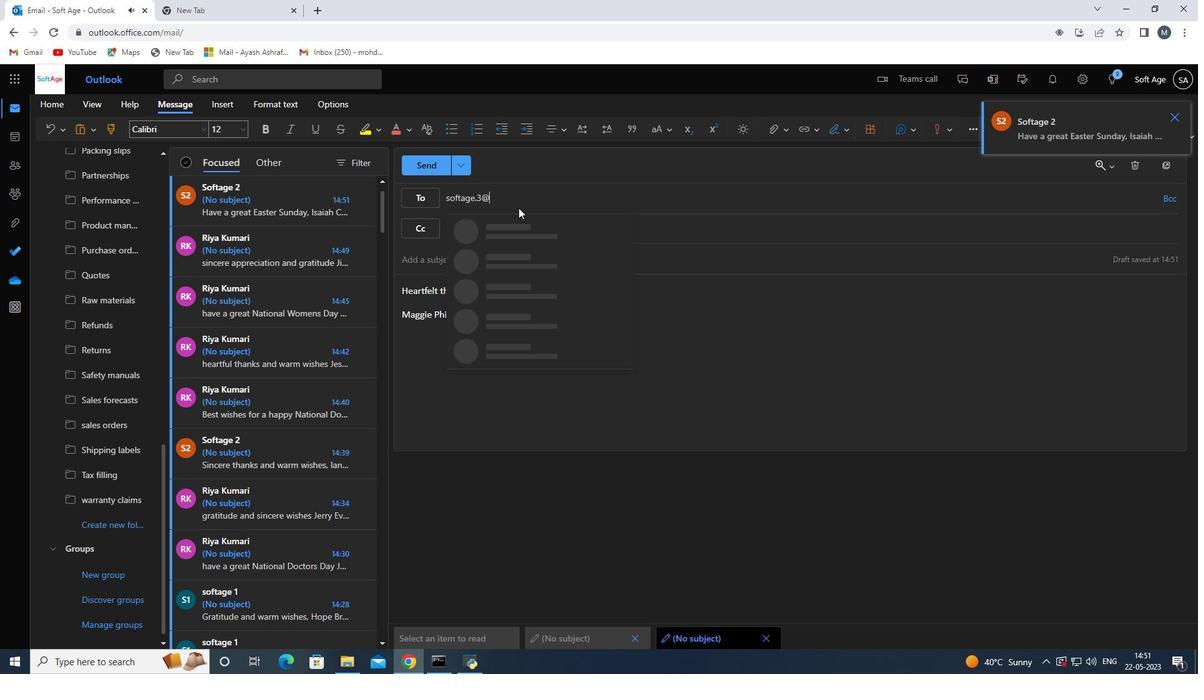
Action: Key pressed softage.b<Key.backspace>net
Screenshot: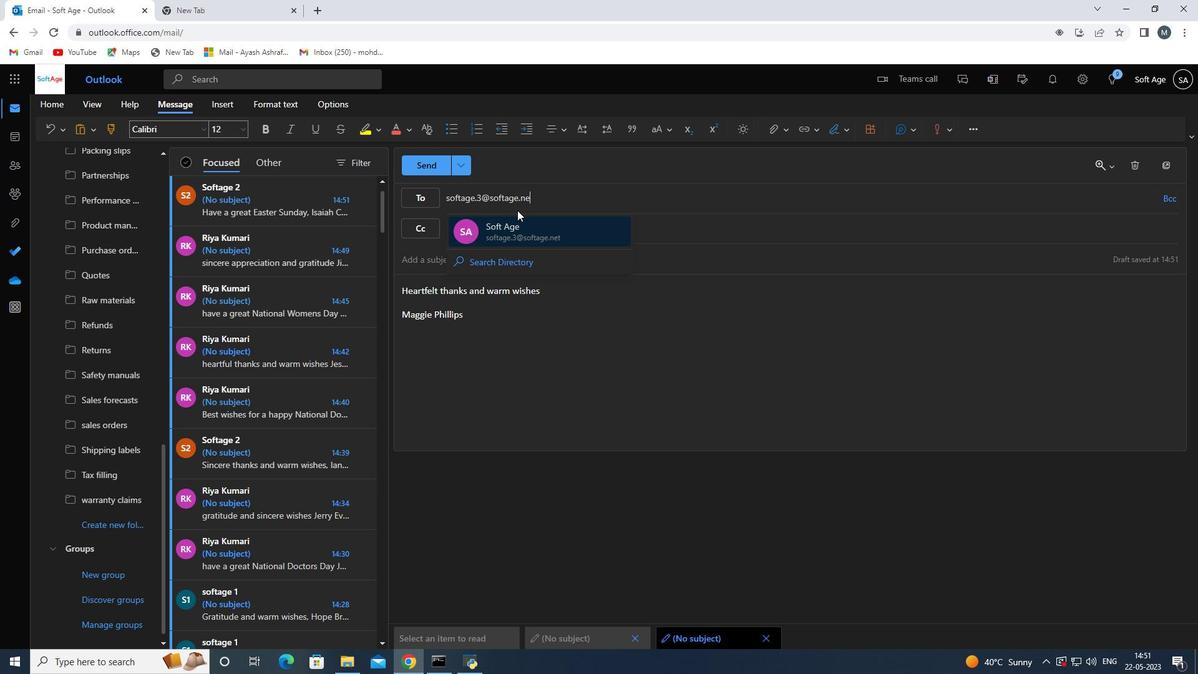 
Action: Mouse moved to (536, 227)
Screenshot: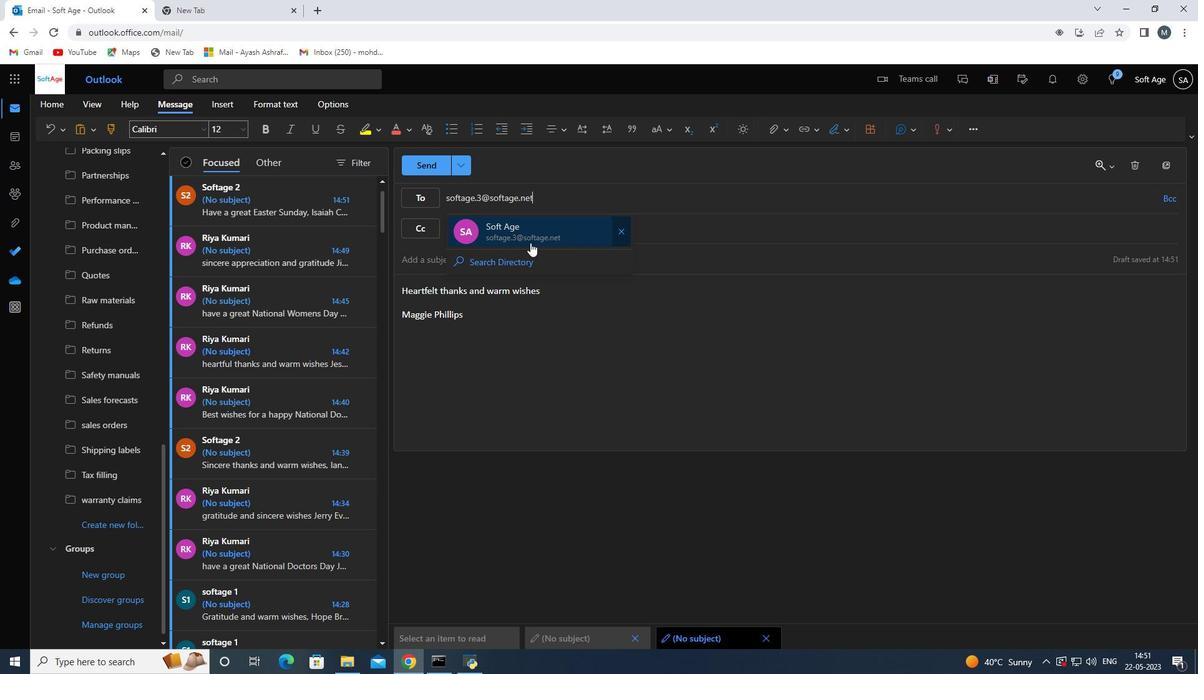 
Action: Mouse pressed left at (536, 227)
Screenshot: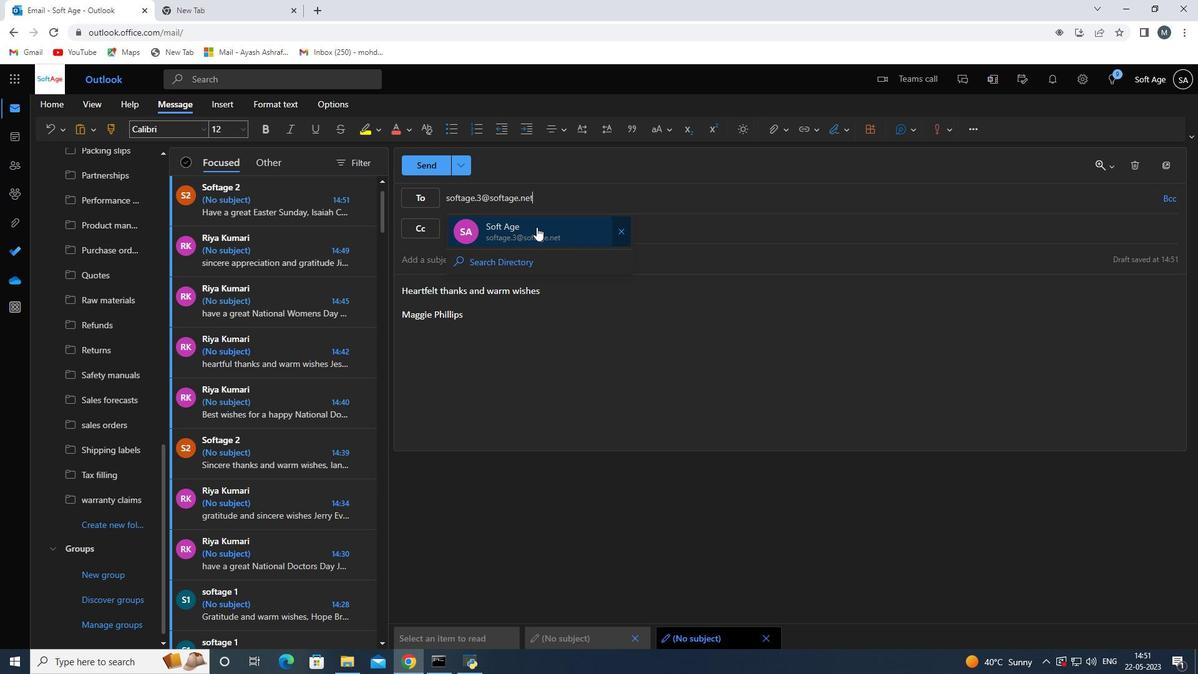 
Action: Mouse moved to (121, 513)
Screenshot: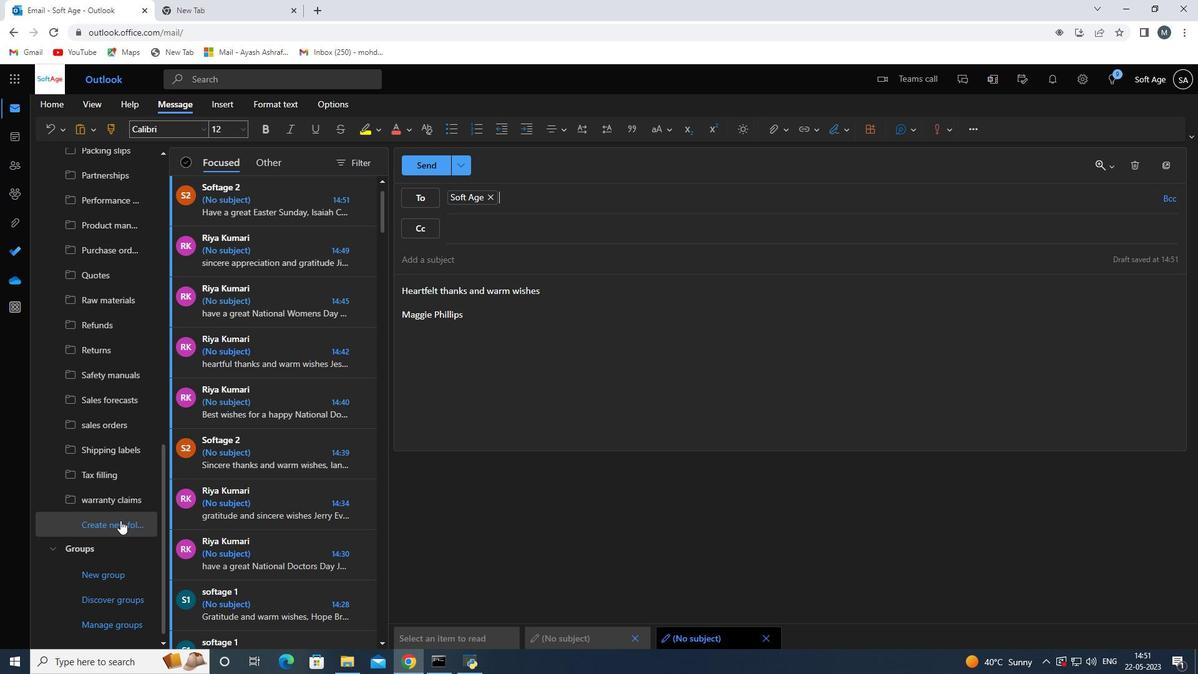 
Action: Mouse pressed left at (121, 513)
Screenshot: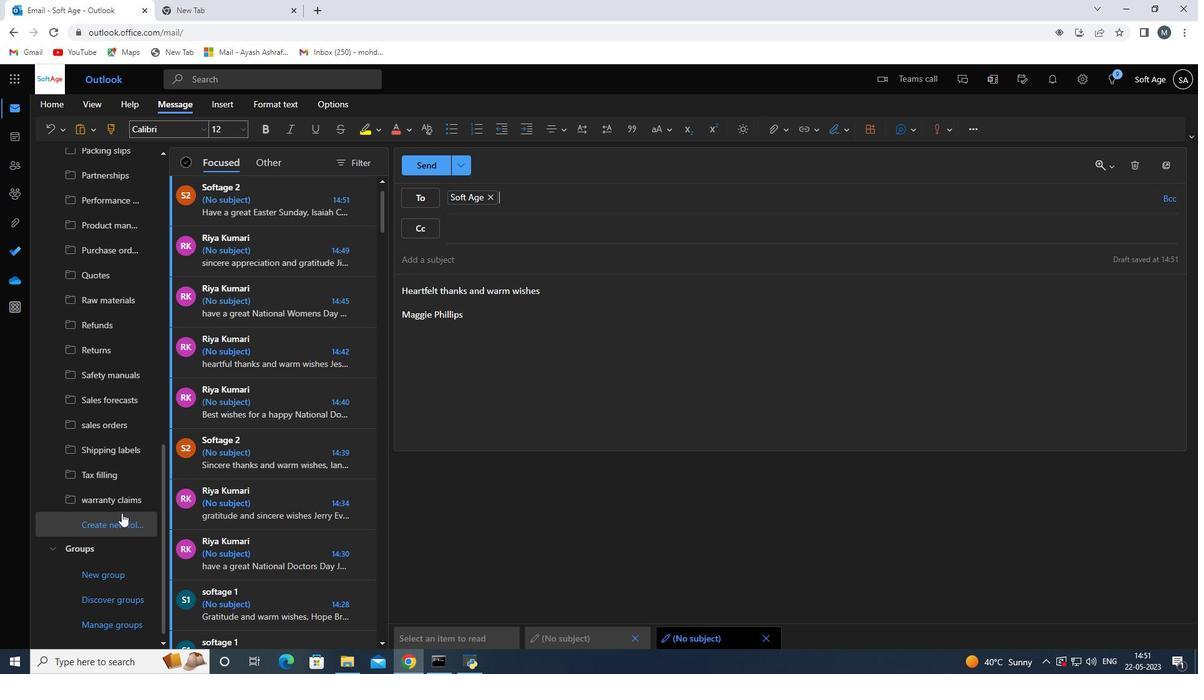 
Action: Mouse moved to (103, 518)
Screenshot: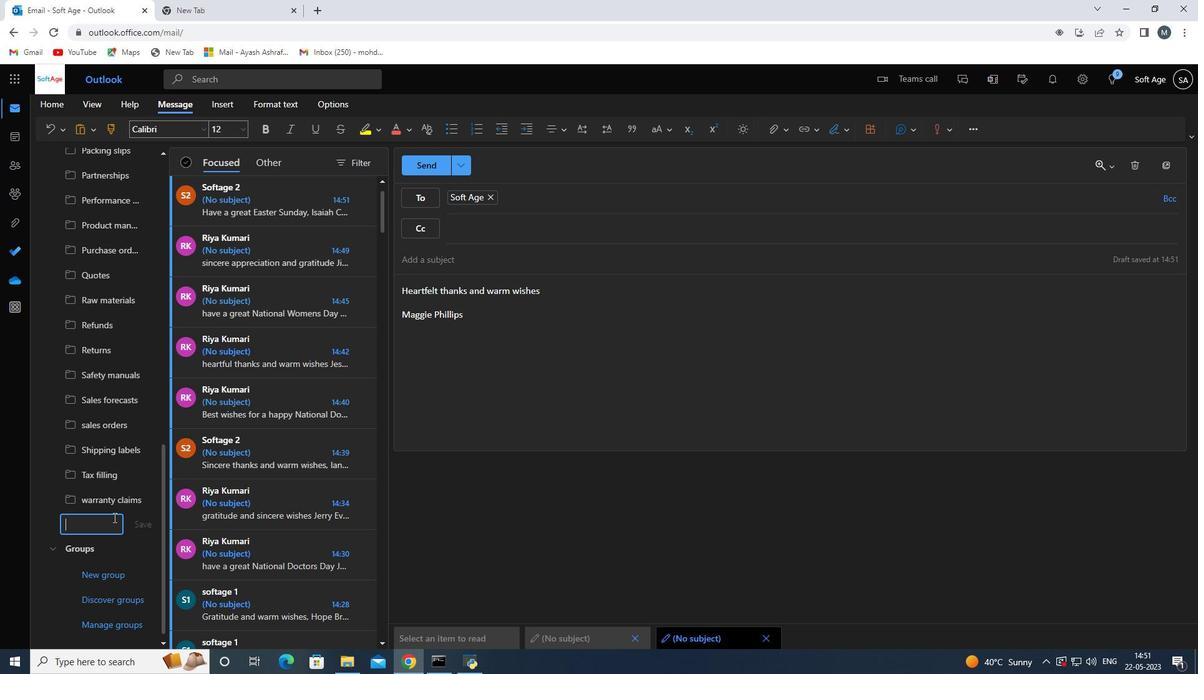 
Action: Mouse pressed left at (103, 518)
Screenshot: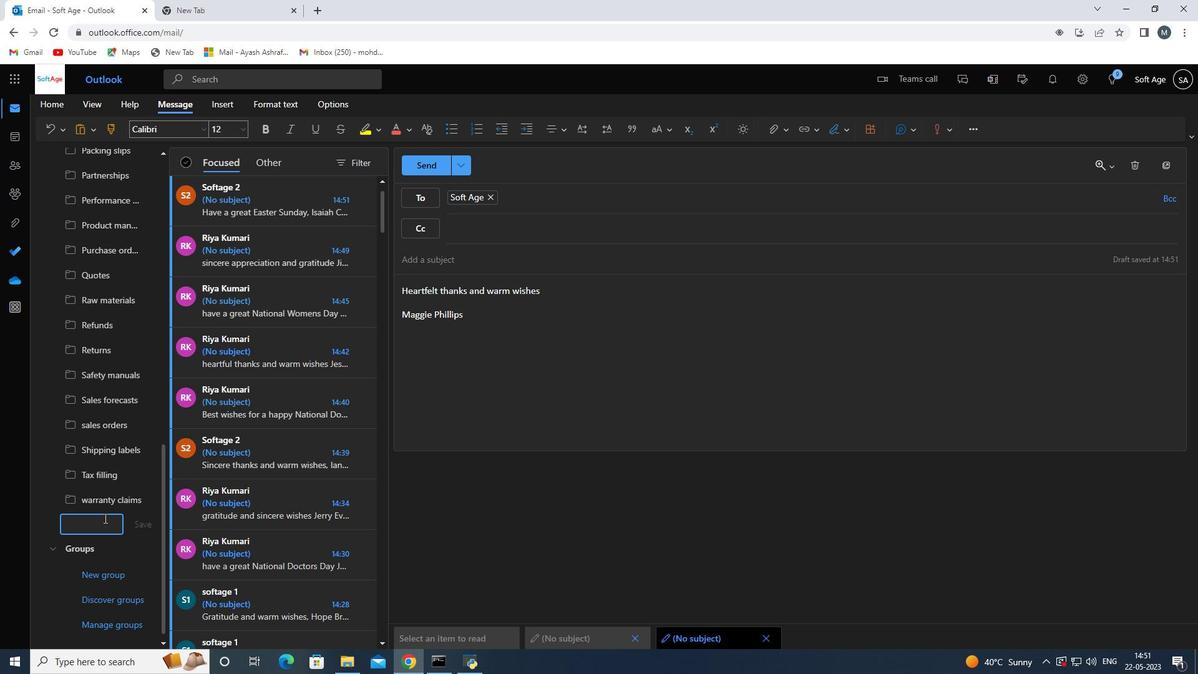 
Action: Mouse moved to (103, 517)
Screenshot: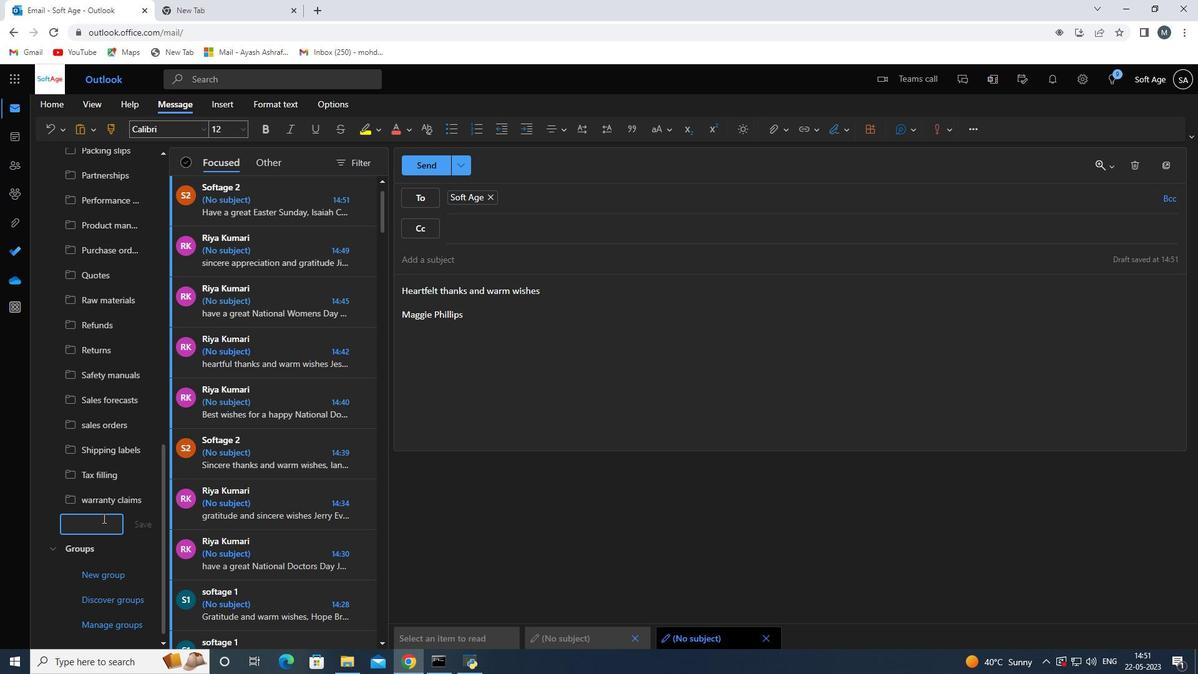 
Action: Key pressed <Key.shift><Key.shift><Key.shift><Key.shift><Key.shift><Key.shift><Key.shift><Key.shift><Key.shift><Key.shift><Key.shift><Key.shift><Key.shift><Key.shift><Key.shift><Key.shift>Memoranda
Screenshot: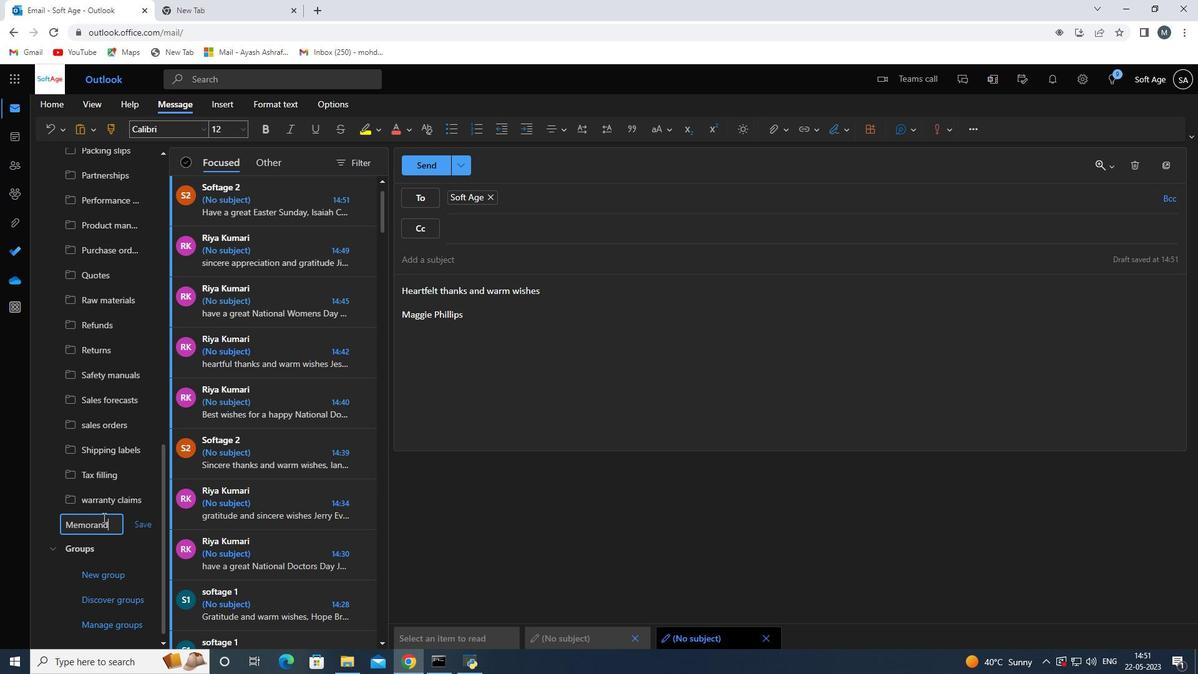 
Action: Mouse moved to (152, 515)
Screenshot: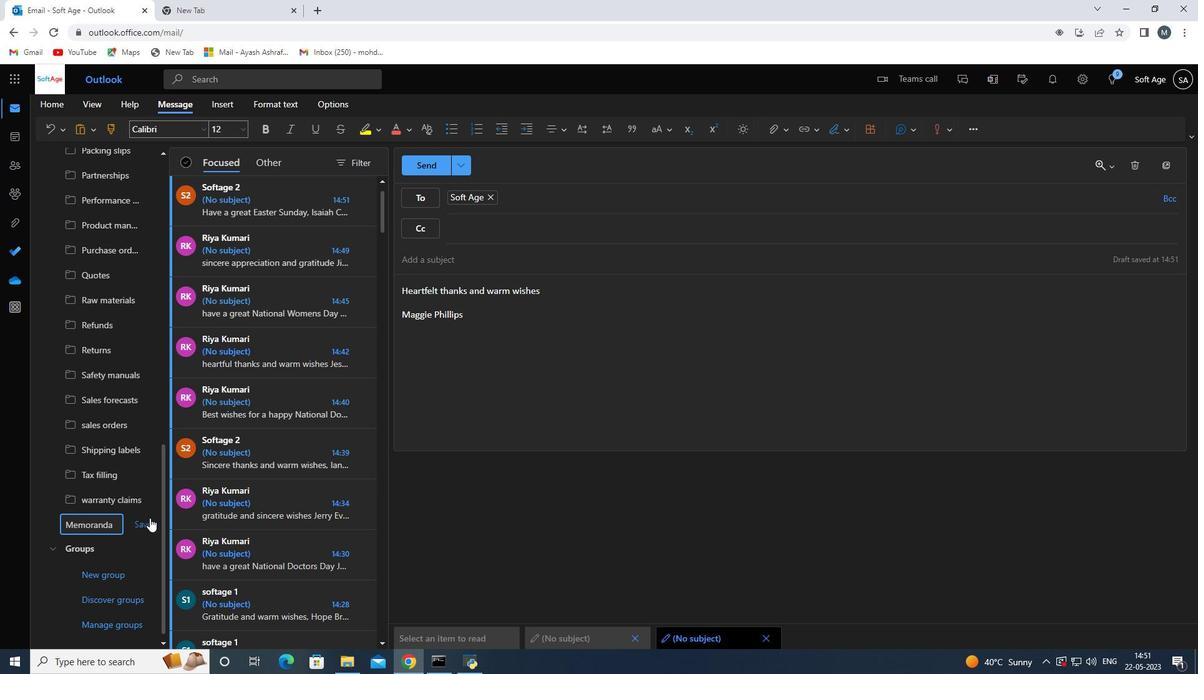 
Action: Mouse pressed left at (152, 515)
Screenshot: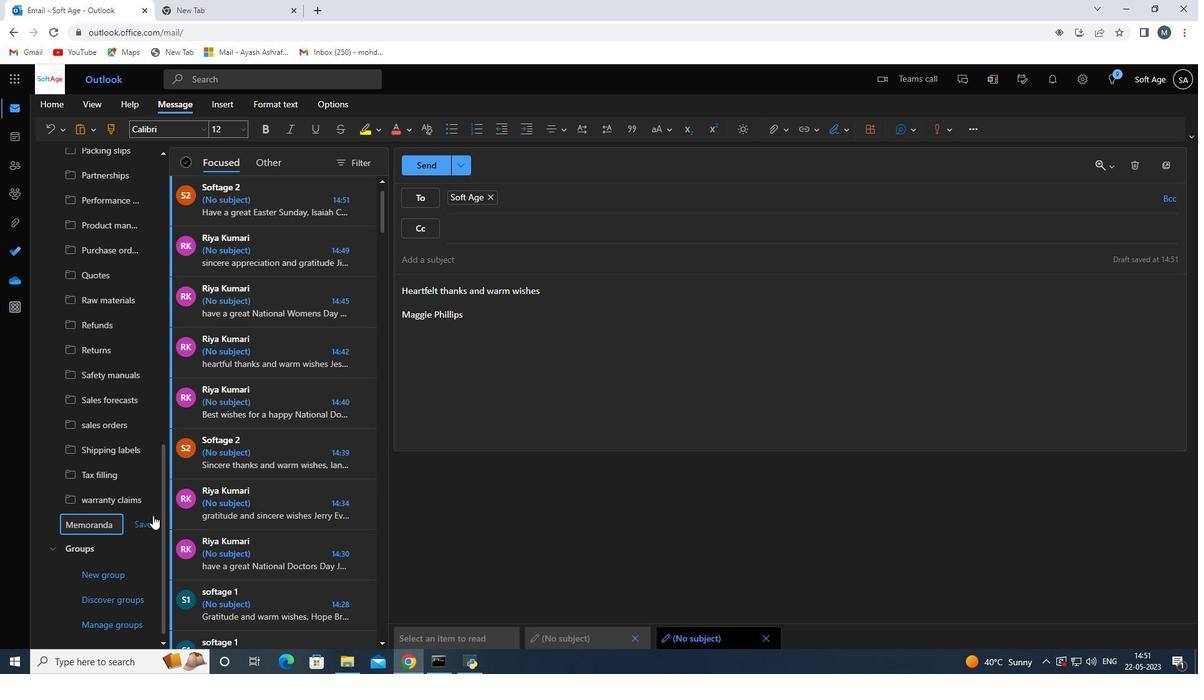 
Action: Mouse moved to (442, 365)
Screenshot: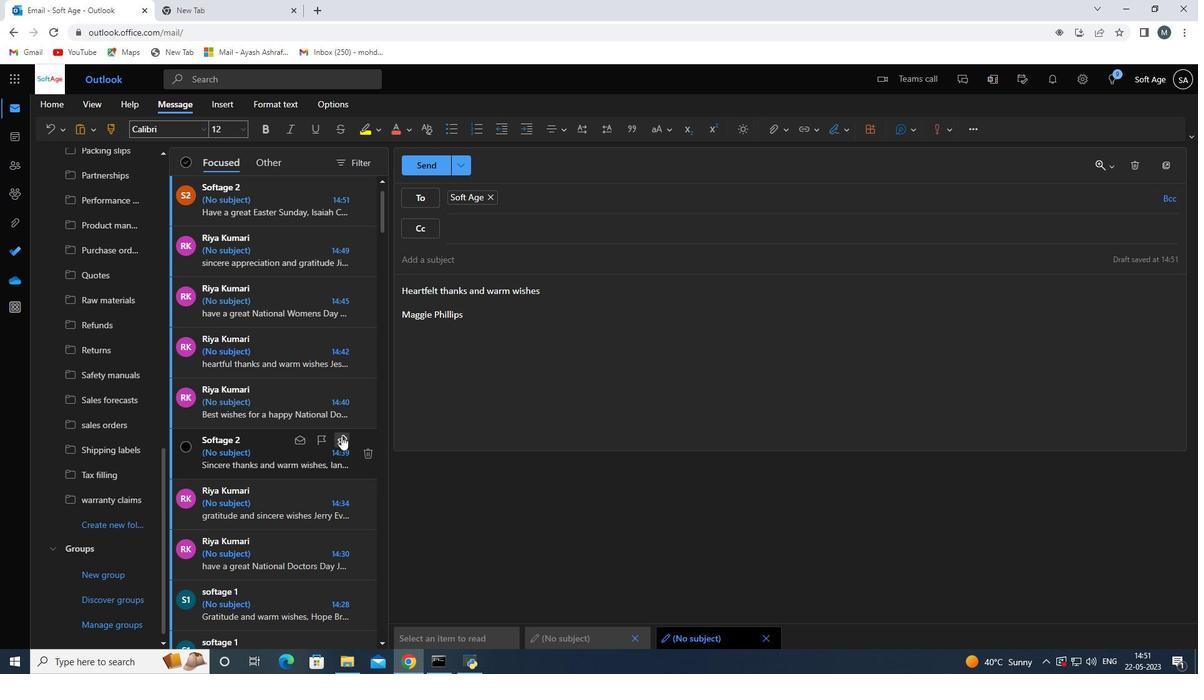 
Action: Mouse scrolled (442, 366) with delta (0, 0)
Screenshot: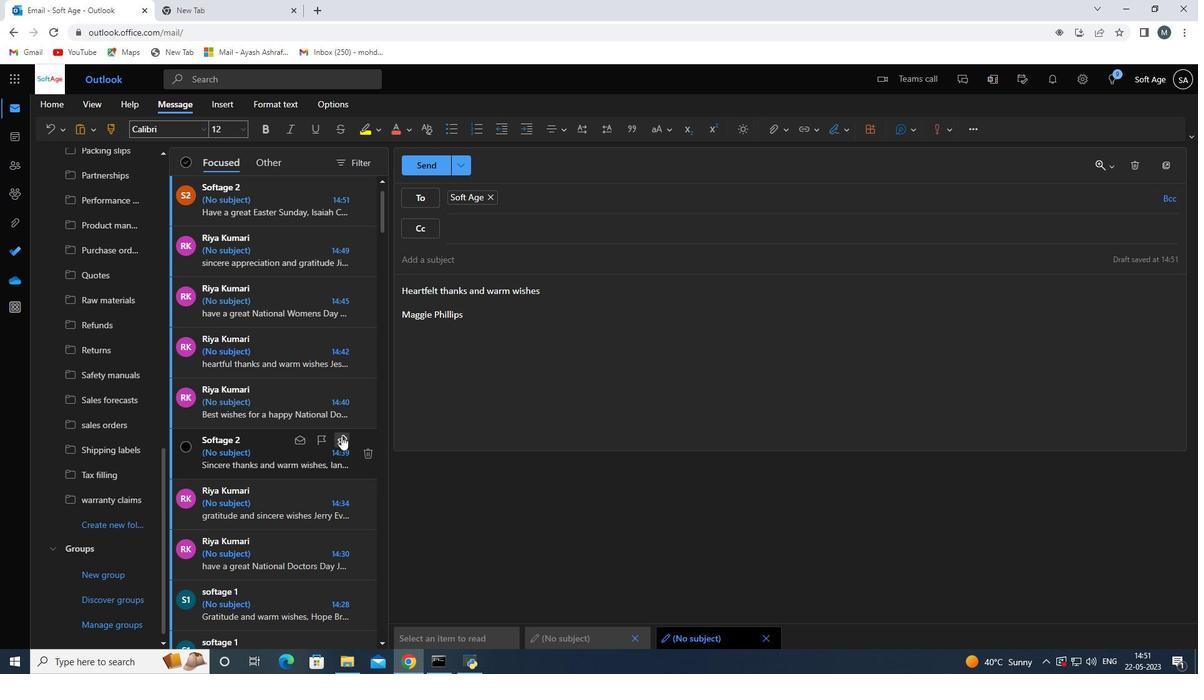 
Action: Mouse moved to (443, 363)
Screenshot: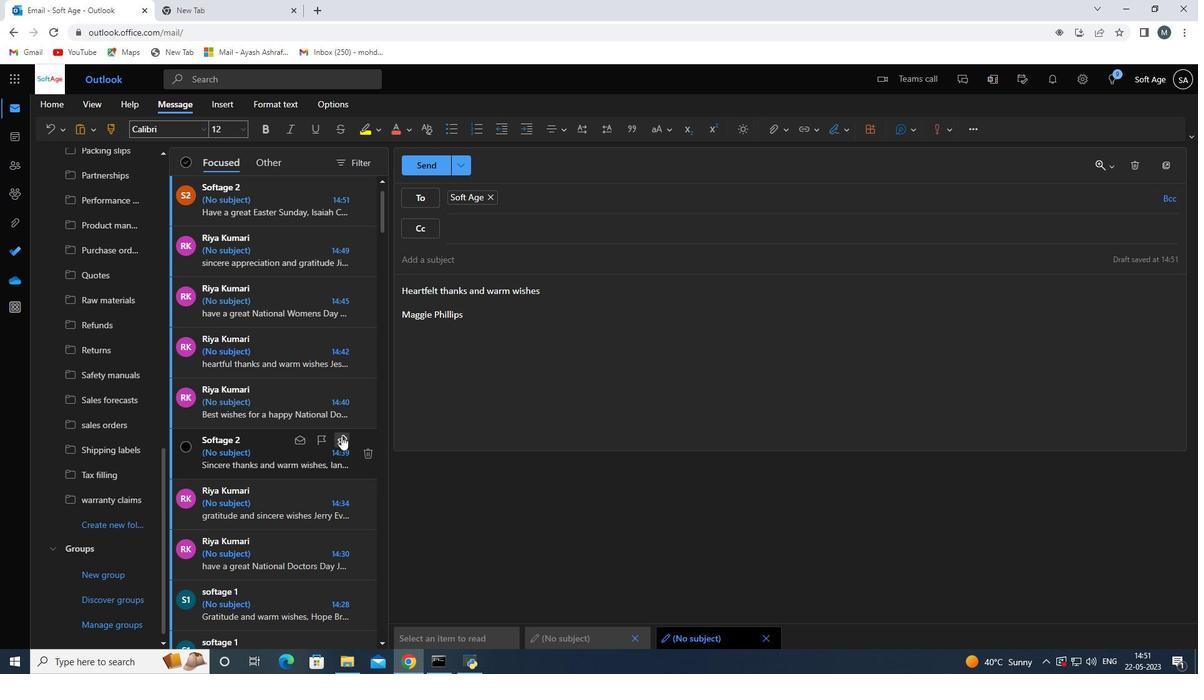 
Action: Mouse scrolled (442, 364) with delta (0, 0)
Screenshot: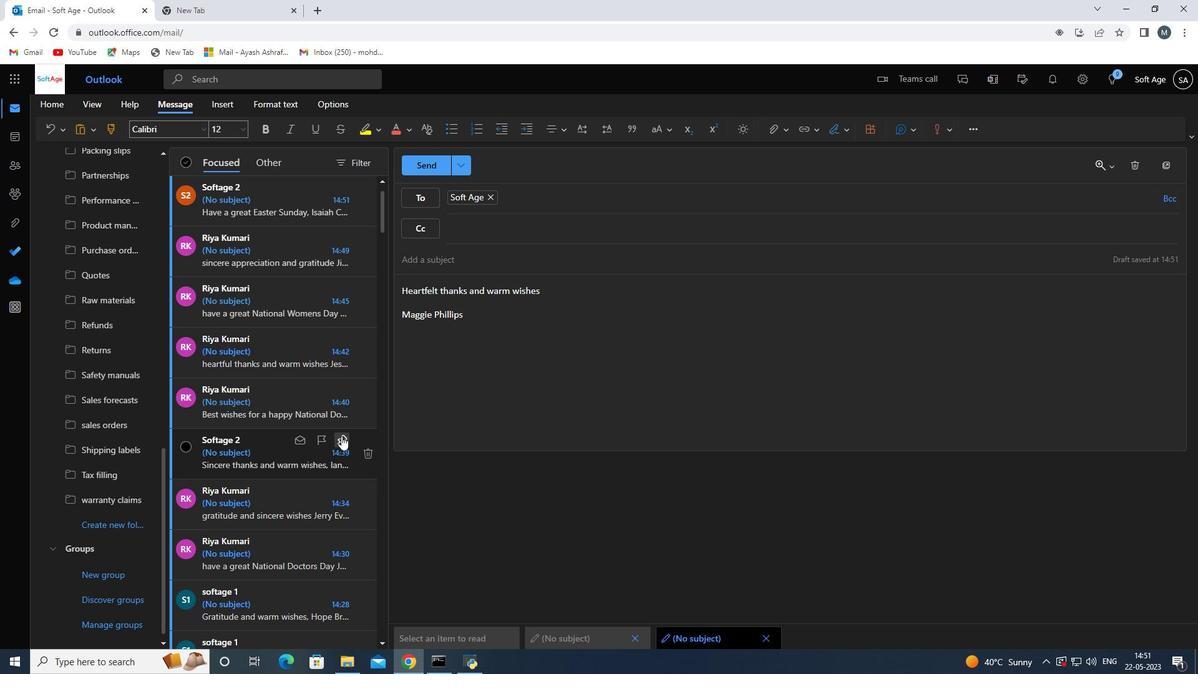 
Action: Mouse moved to (445, 358)
Screenshot: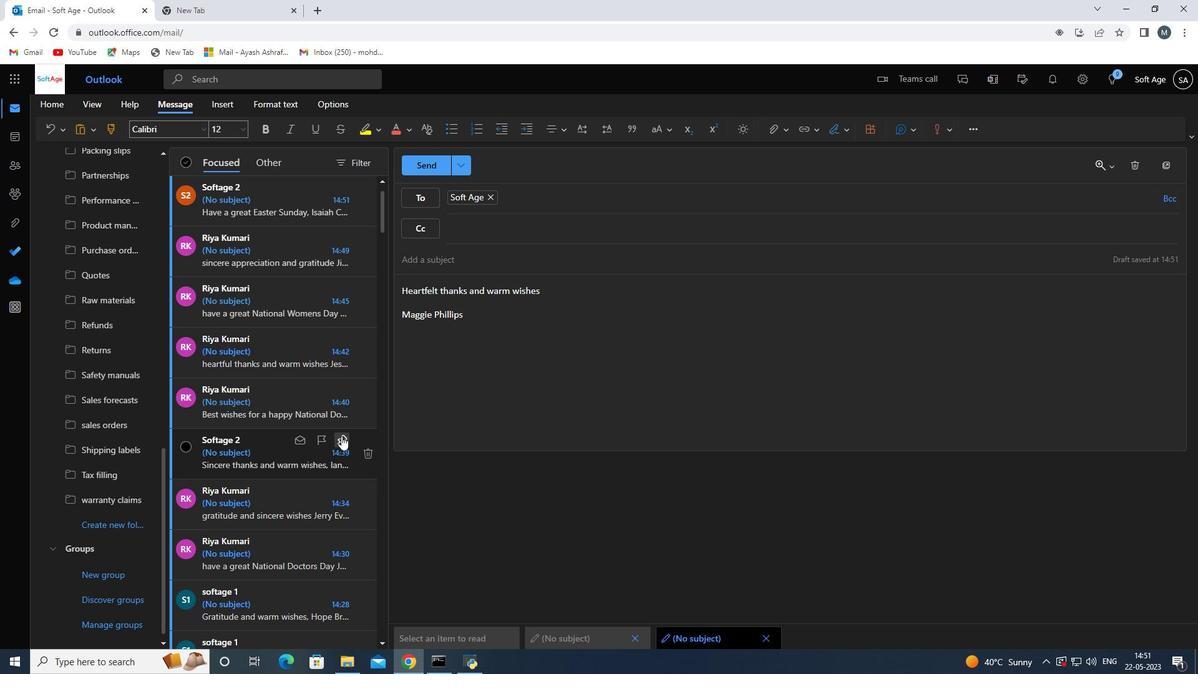 
Action: Mouse scrolled (445, 359) with delta (0, 0)
Screenshot: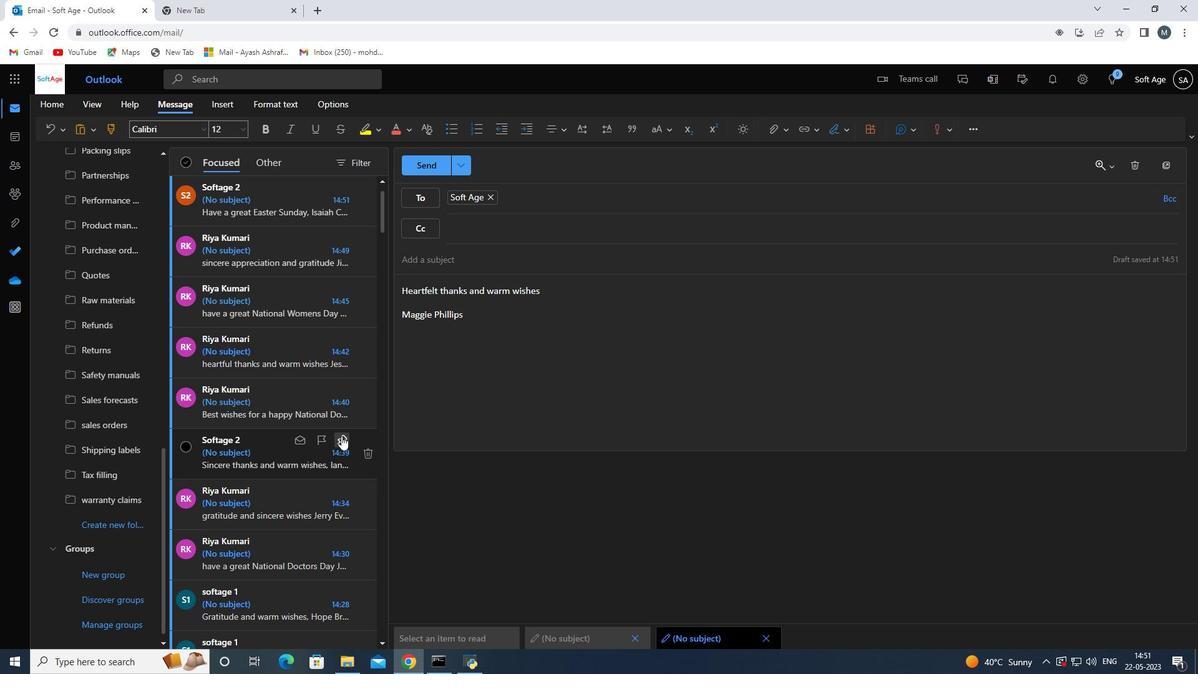 
Action: Mouse moved to (447, 352)
Screenshot: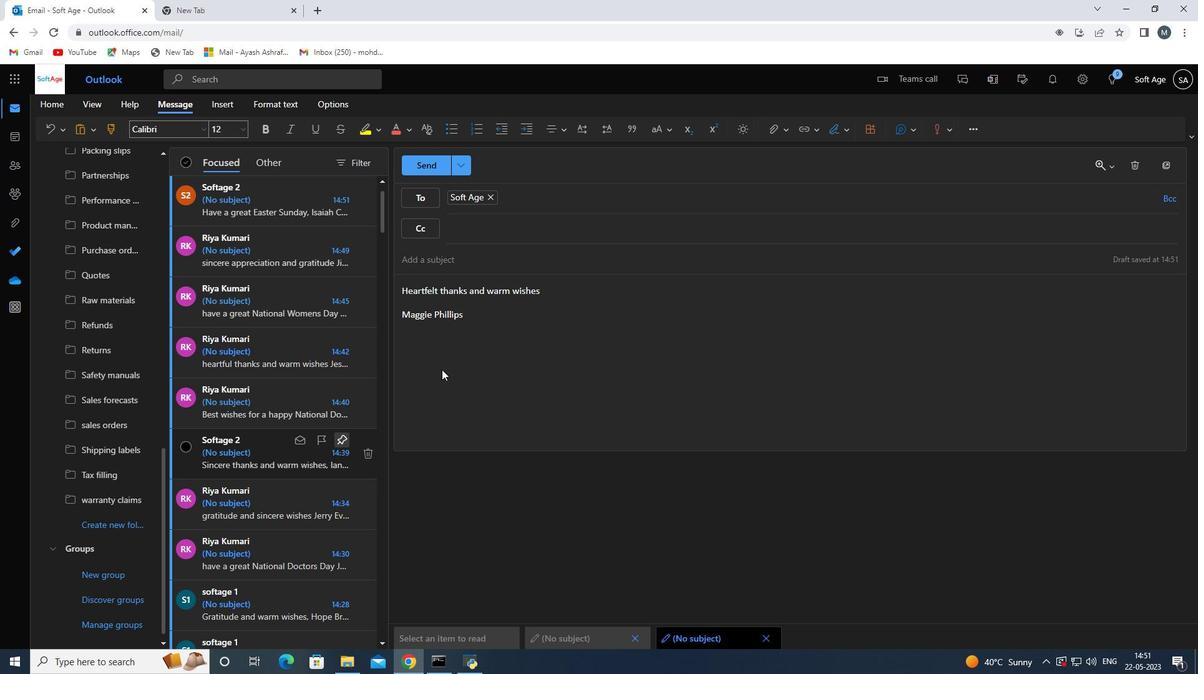 
Action: Mouse scrolled (445, 356) with delta (0, 0)
Screenshot: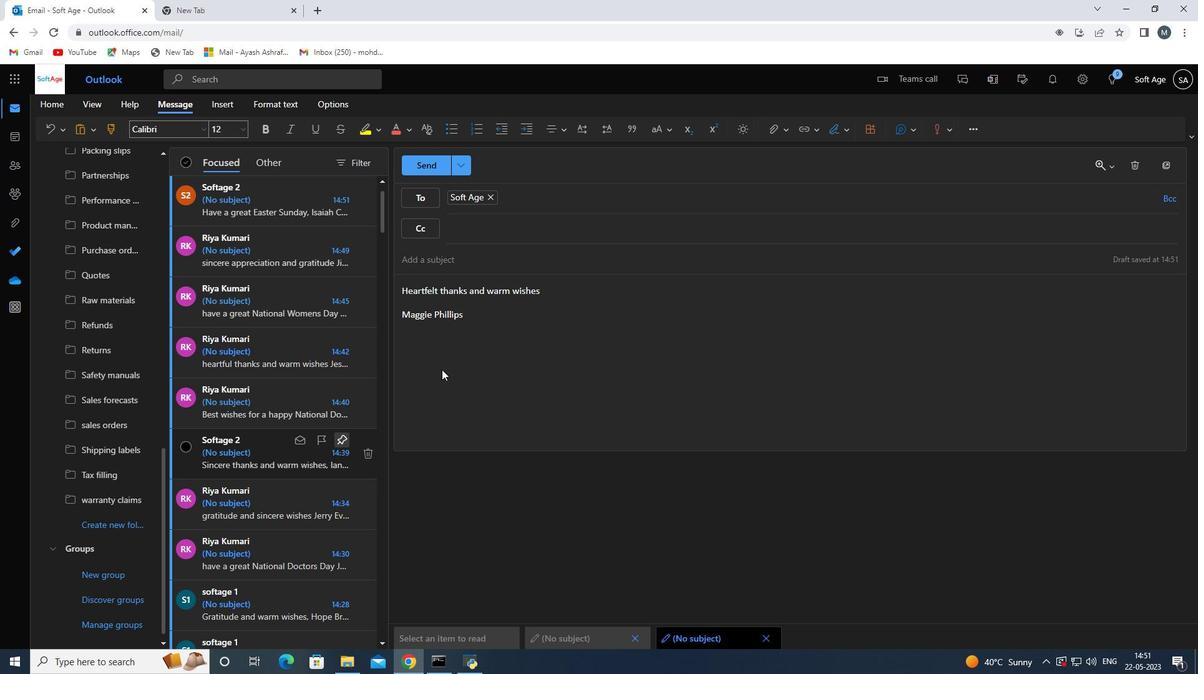 
Action: Mouse moved to (448, 342)
Screenshot: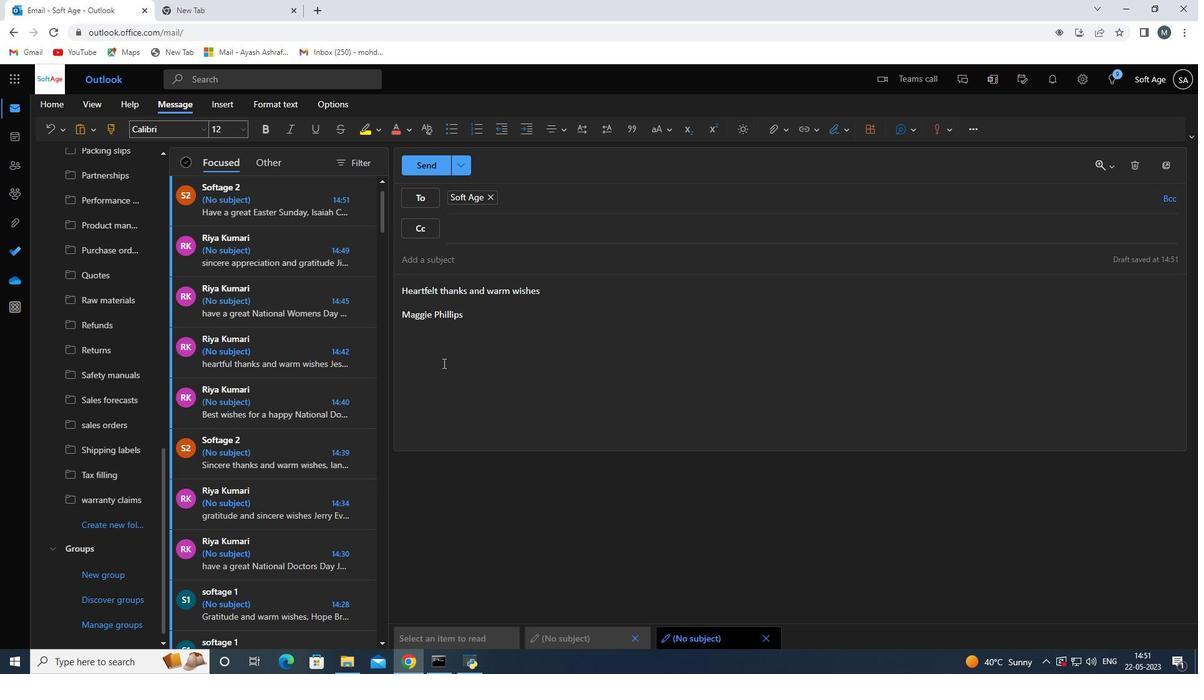 
Action: Mouse scrolled (448, 345) with delta (0, 0)
Screenshot: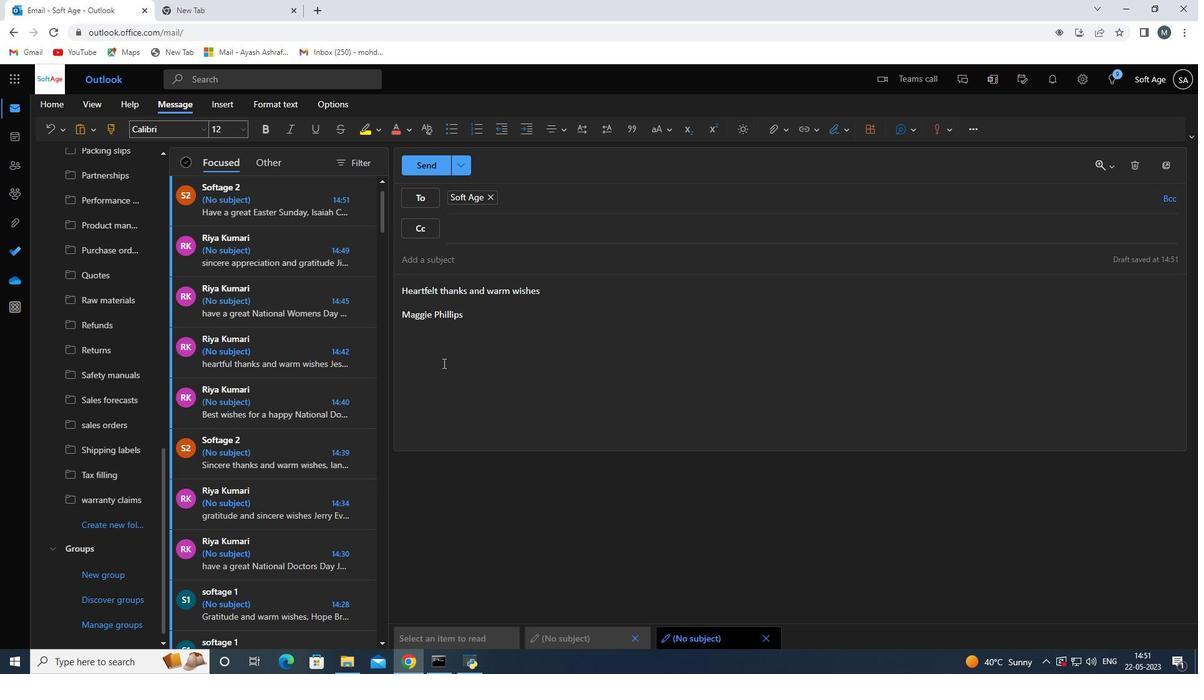 
Action: Mouse moved to (430, 166)
Screenshot: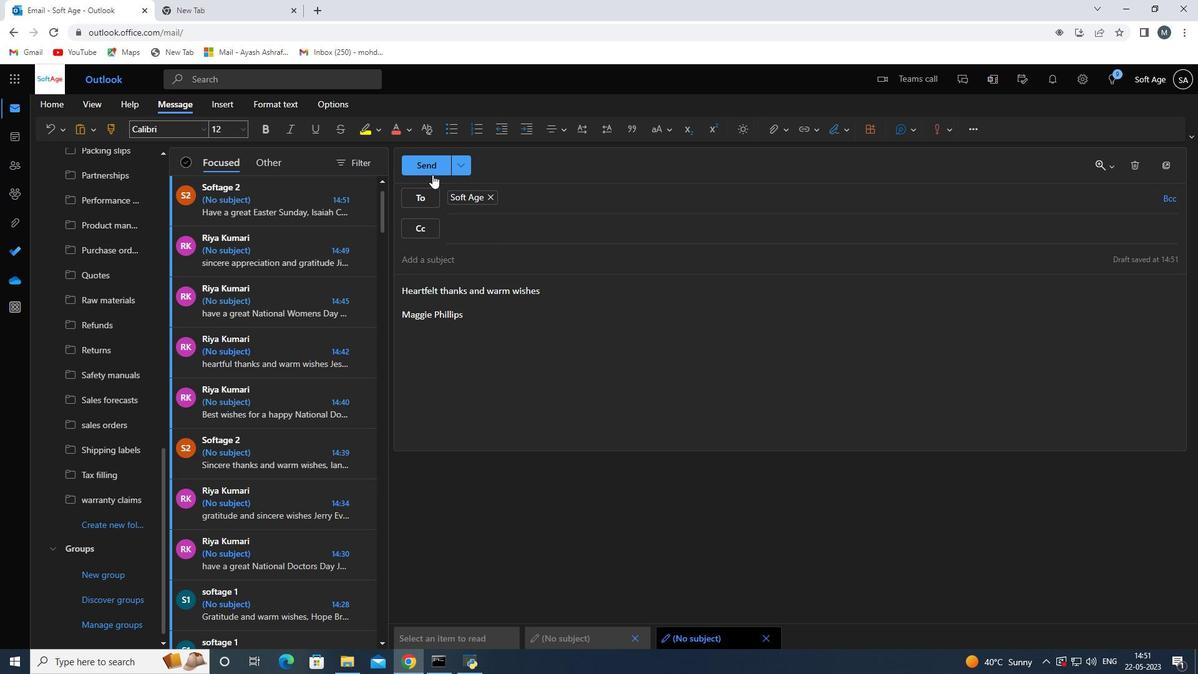 
Action: Mouse pressed left at (430, 166)
Screenshot: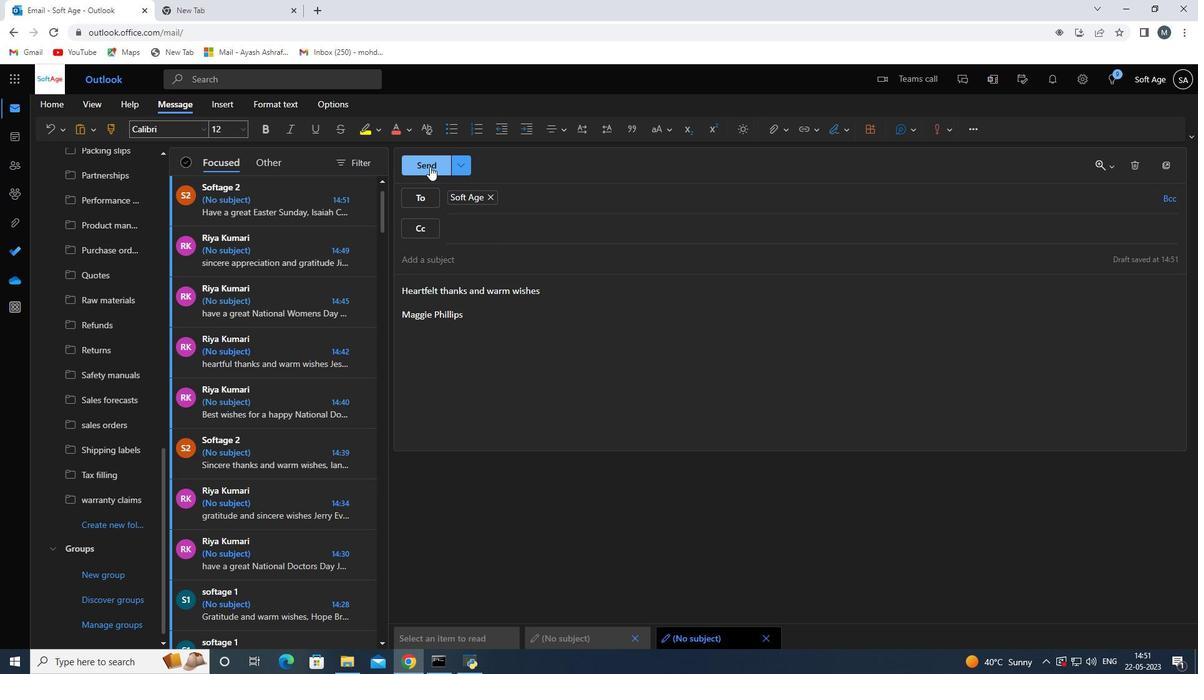 
Action: Mouse moved to (578, 380)
Screenshot: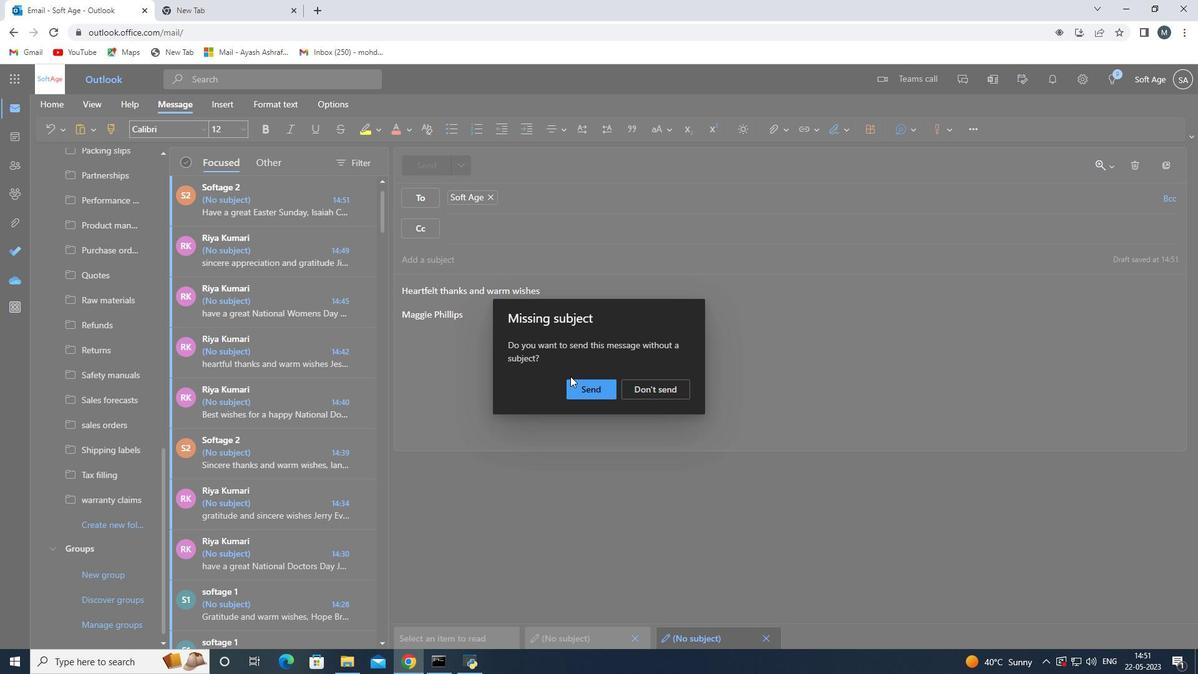 
Action: Mouse pressed left at (578, 380)
Screenshot: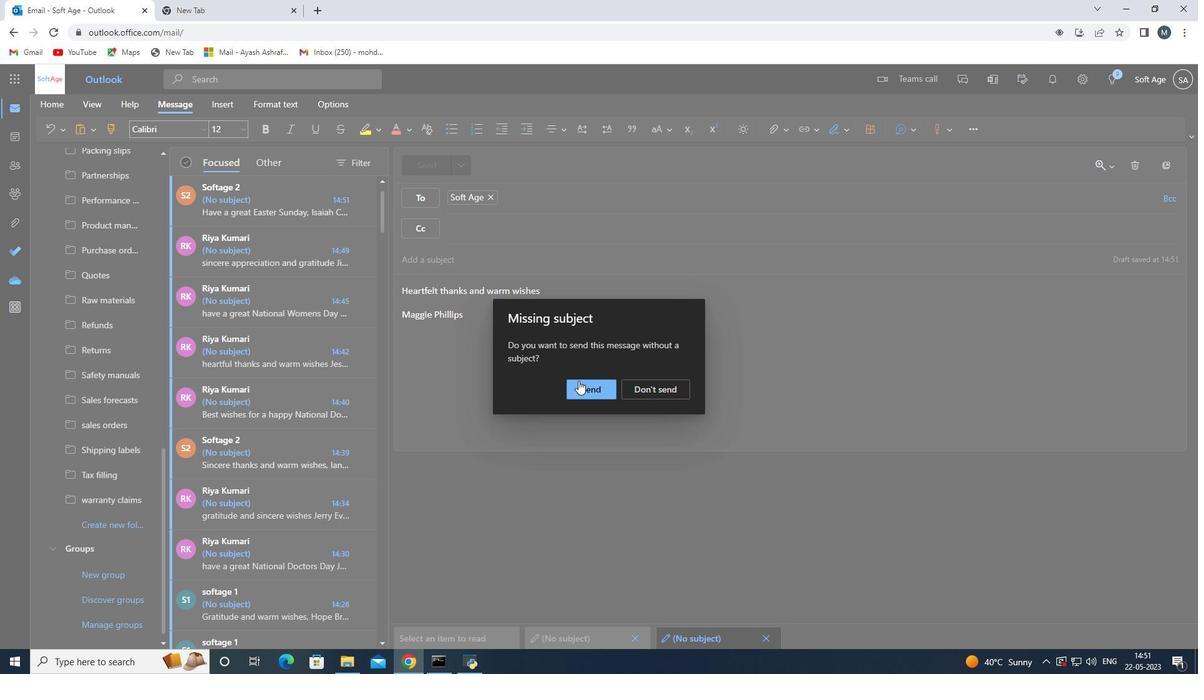 
